 Task: Search one way flight ticket for 5 adults, 2 children, 1 infant in seat and 1 infant on lap in economy from Tucson: Tucson International Airport to Riverton: Central Wyoming Regional Airport (was Riverton Regional) on 5-4-2023. Choice of flights is Alaska. Number of bags: 2 checked bags. Price is upto 93000. Outbound departure time preference is 17:15.
Action: Mouse moved to (308, 265)
Screenshot: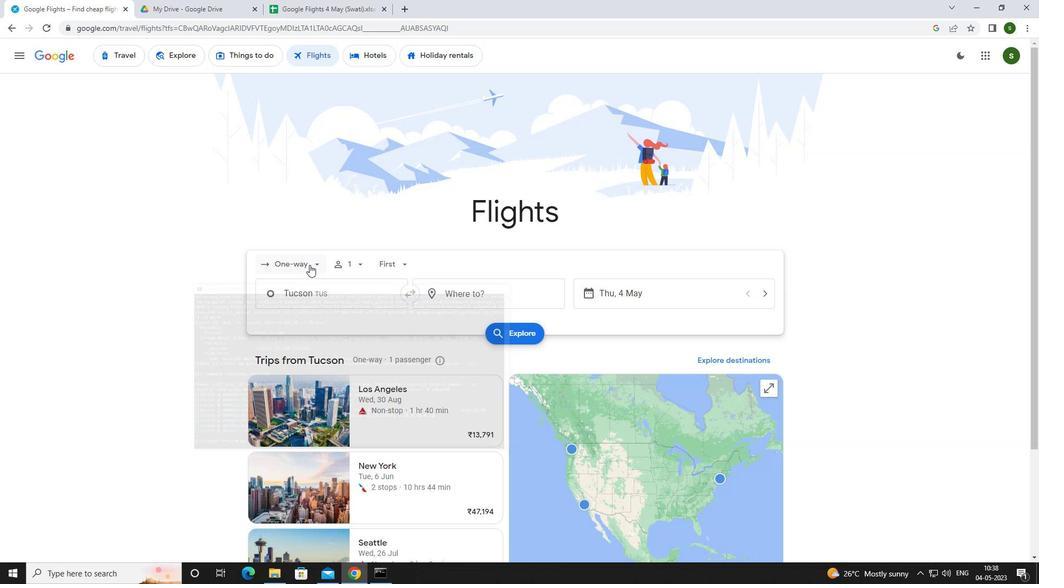 
Action: Mouse pressed left at (308, 265)
Screenshot: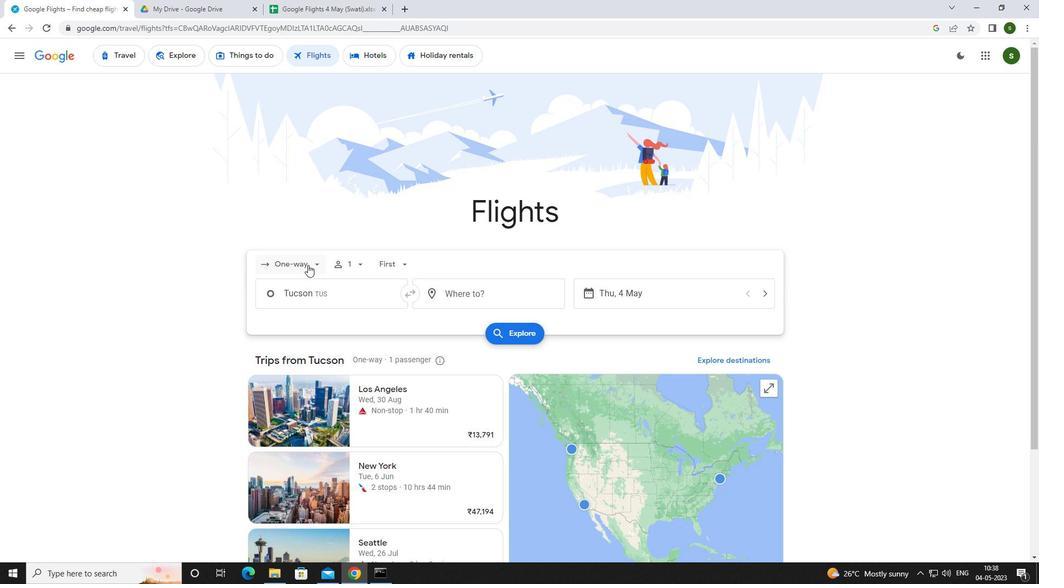 
Action: Mouse moved to (305, 316)
Screenshot: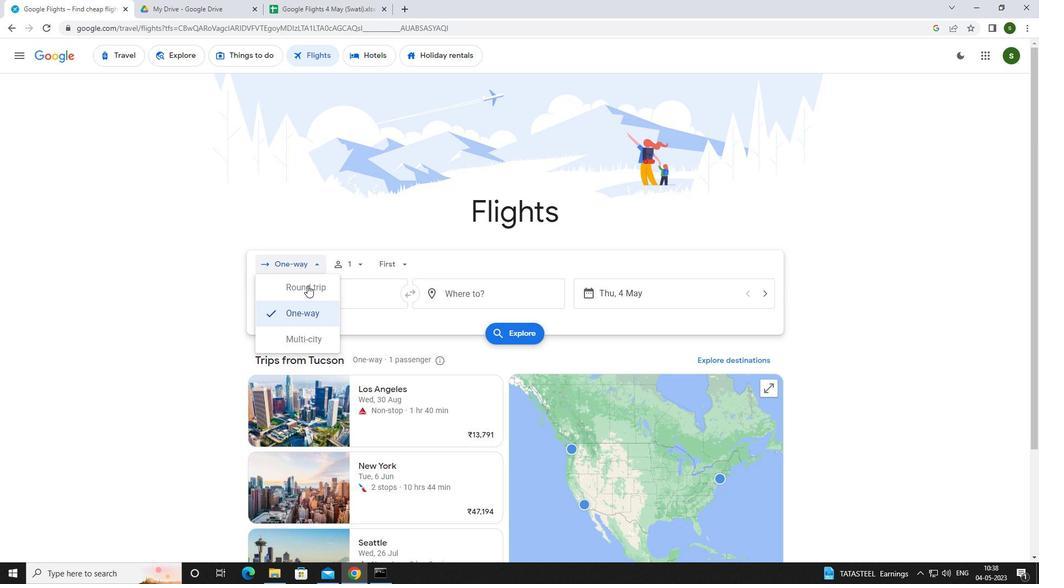 
Action: Mouse pressed left at (305, 316)
Screenshot: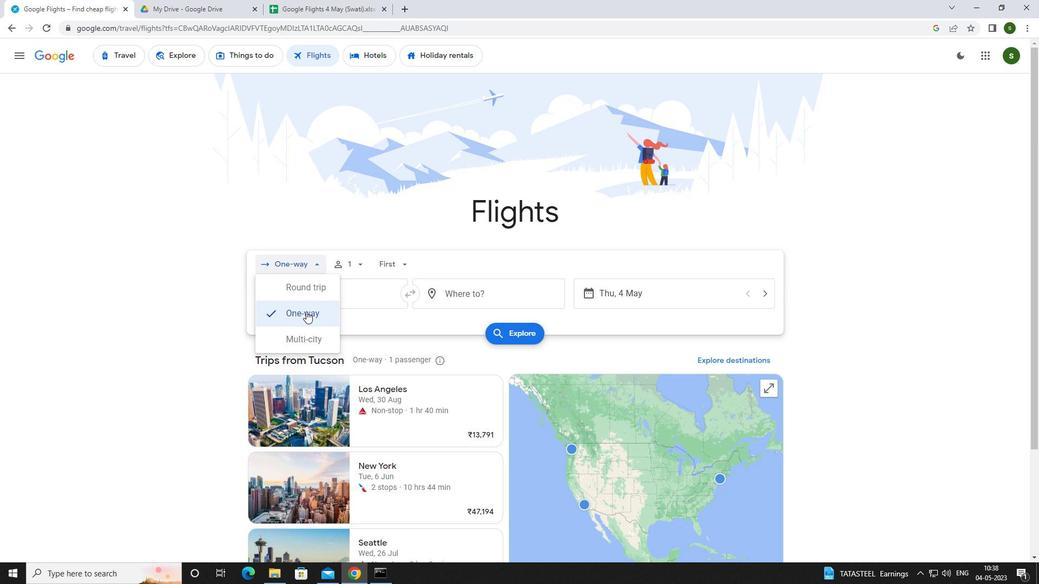 
Action: Mouse moved to (358, 264)
Screenshot: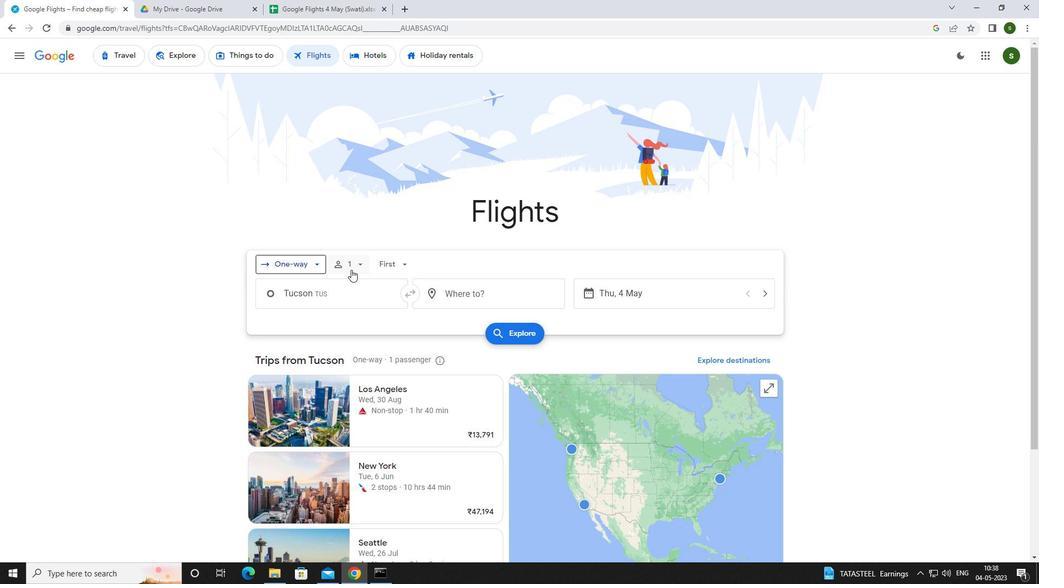 
Action: Mouse pressed left at (358, 264)
Screenshot: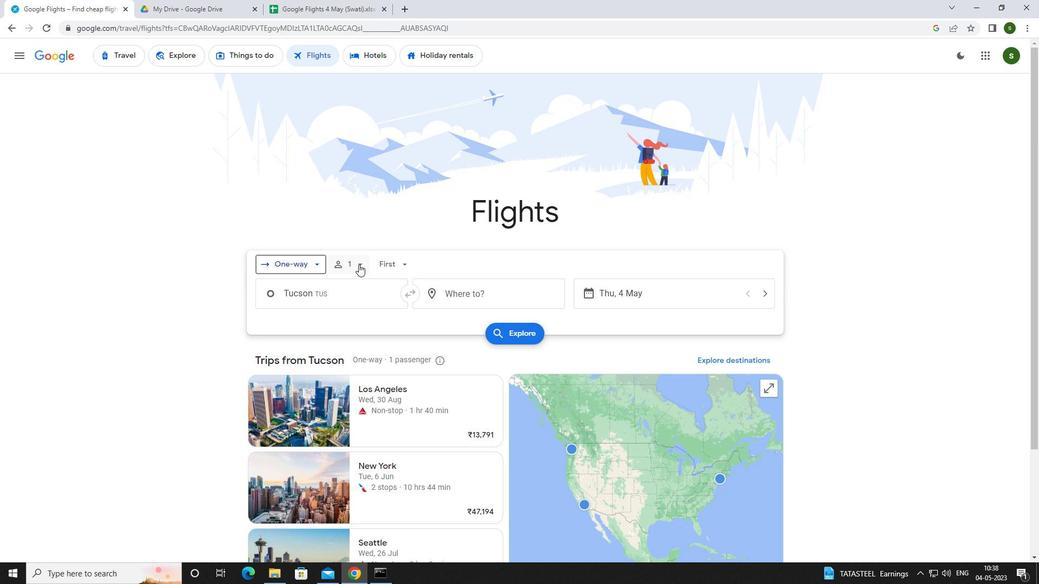 
Action: Mouse moved to (445, 286)
Screenshot: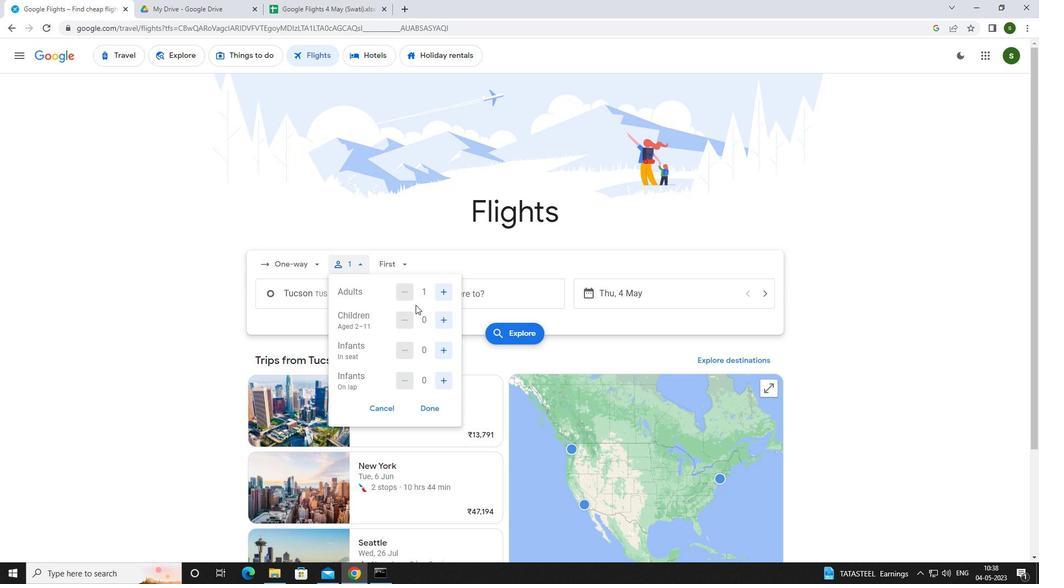 
Action: Mouse pressed left at (445, 286)
Screenshot: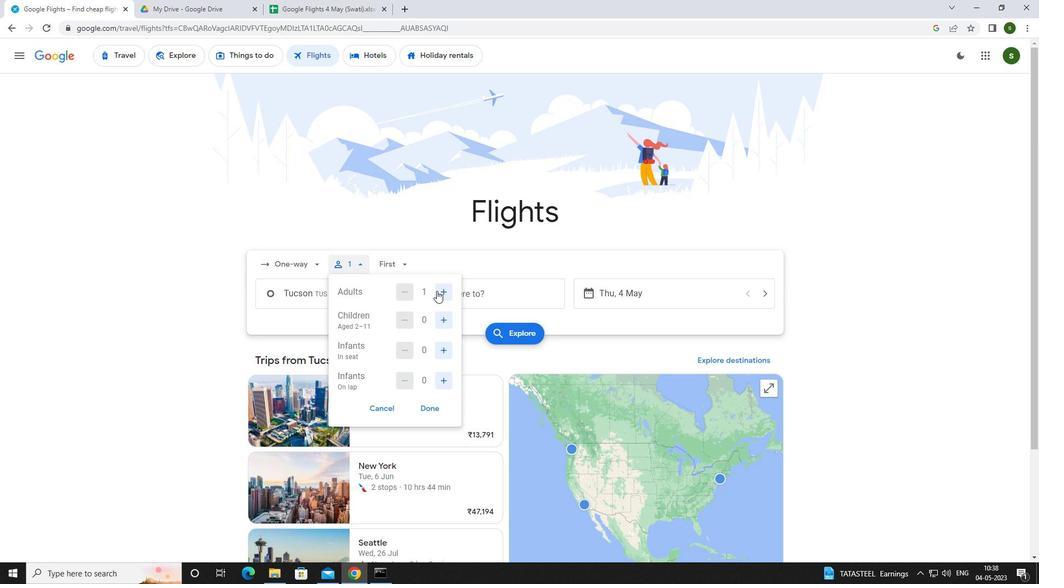 
Action: Mouse pressed left at (445, 286)
Screenshot: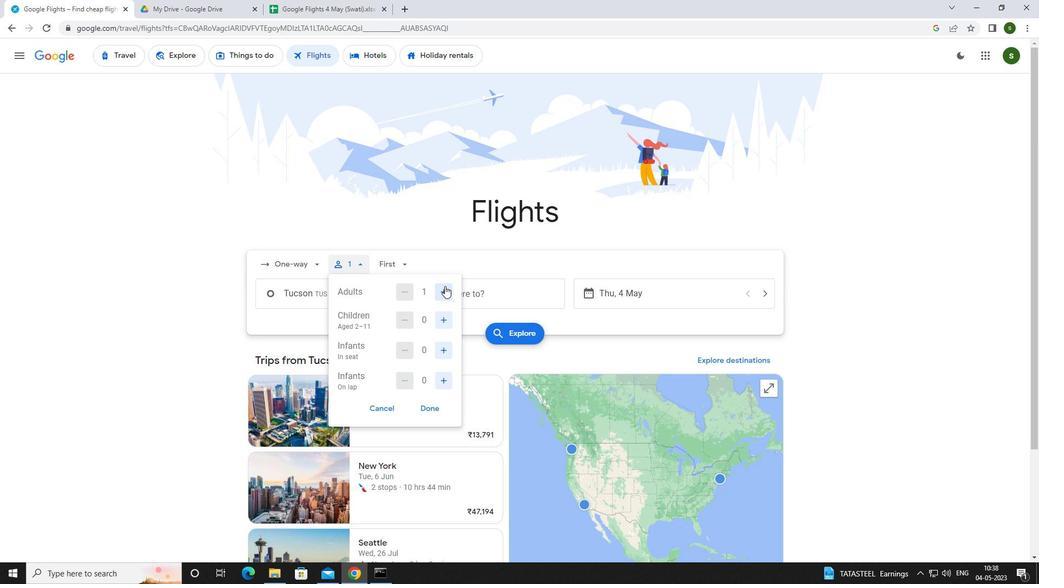 
Action: Mouse pressed left at (445, 286)
Screenshot: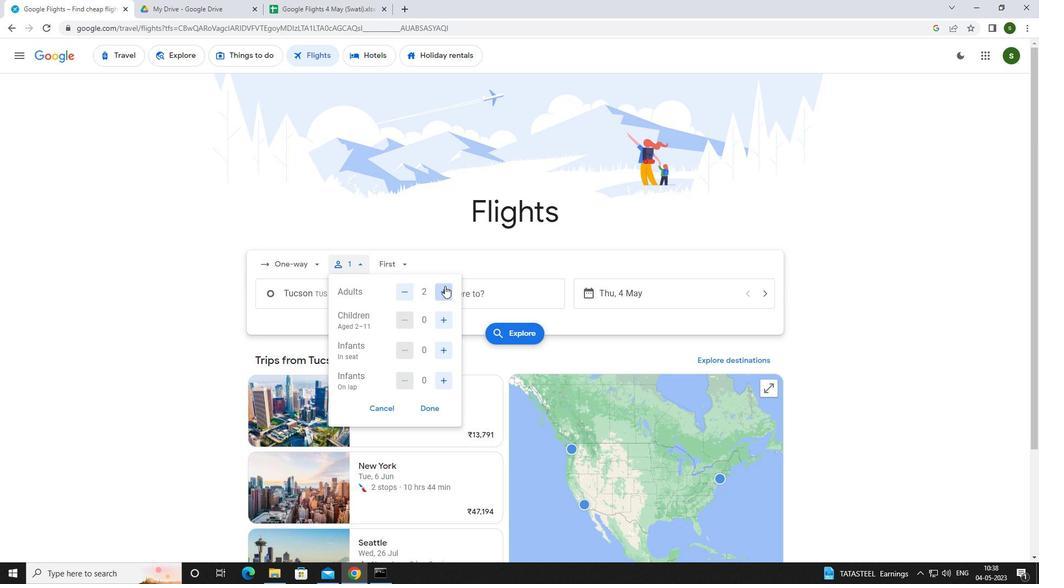 
Action: Mouse pressed left at (445, 286)
Screenshot: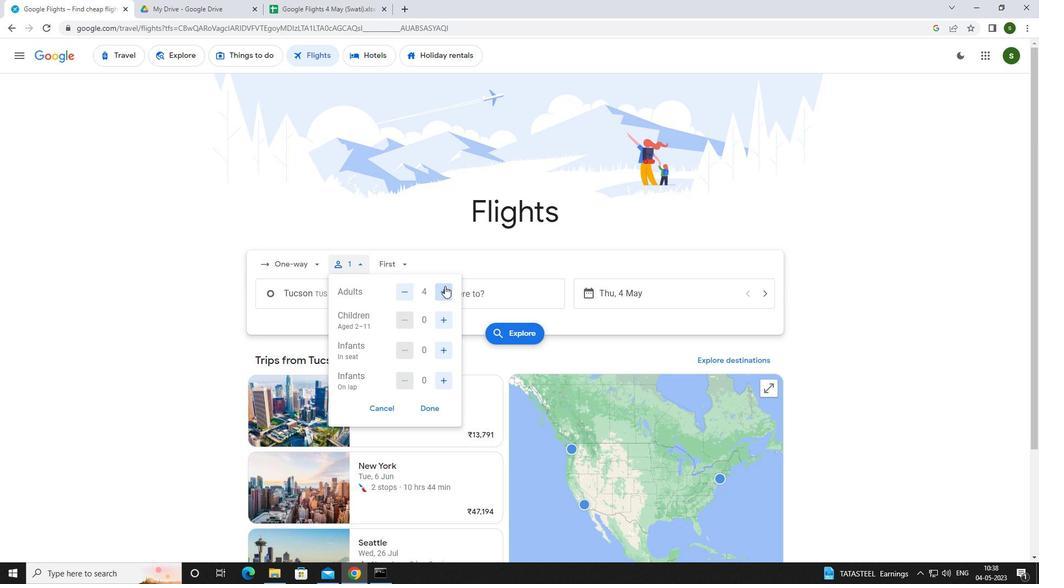 
Action: Mouse moved to (443, 311)
Screenshot: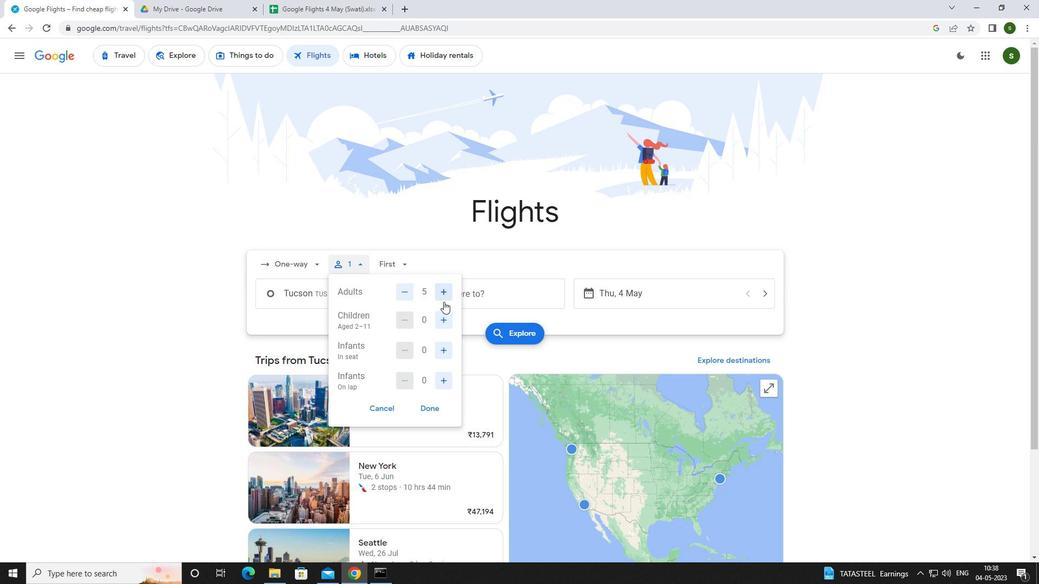 
Action: Mouse pressed left at (443, 311)
Screenshot: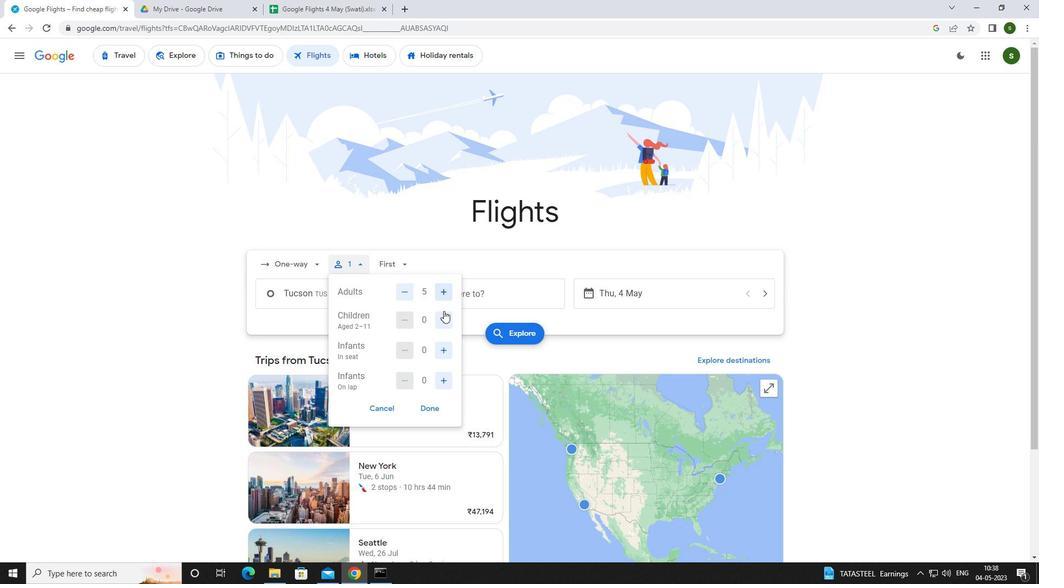 
Action: Mouse pressed left at (443, 311)
Screenshot: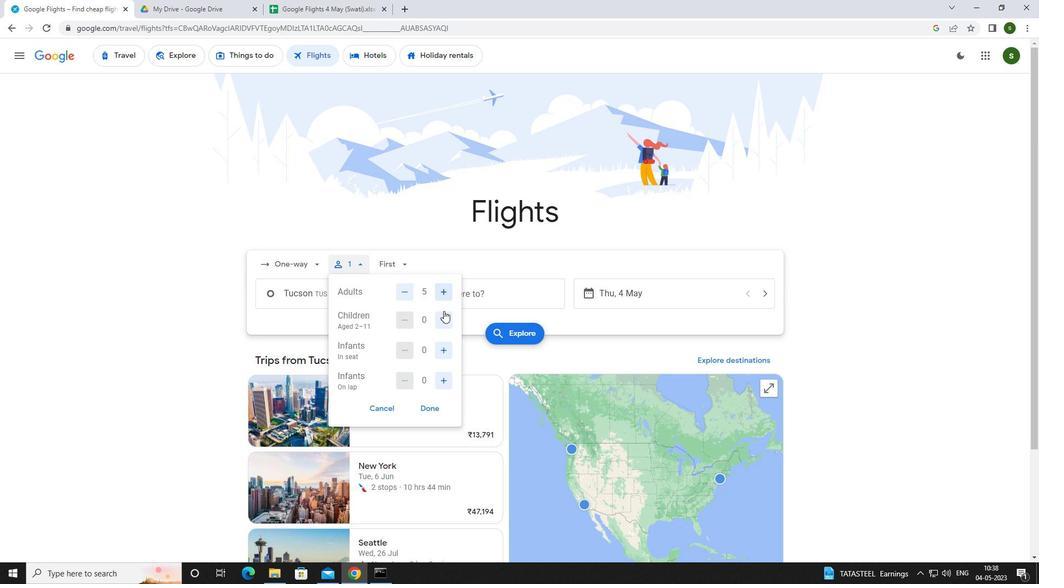 
Action: Mouse moved to (446, 349)
Screenshot: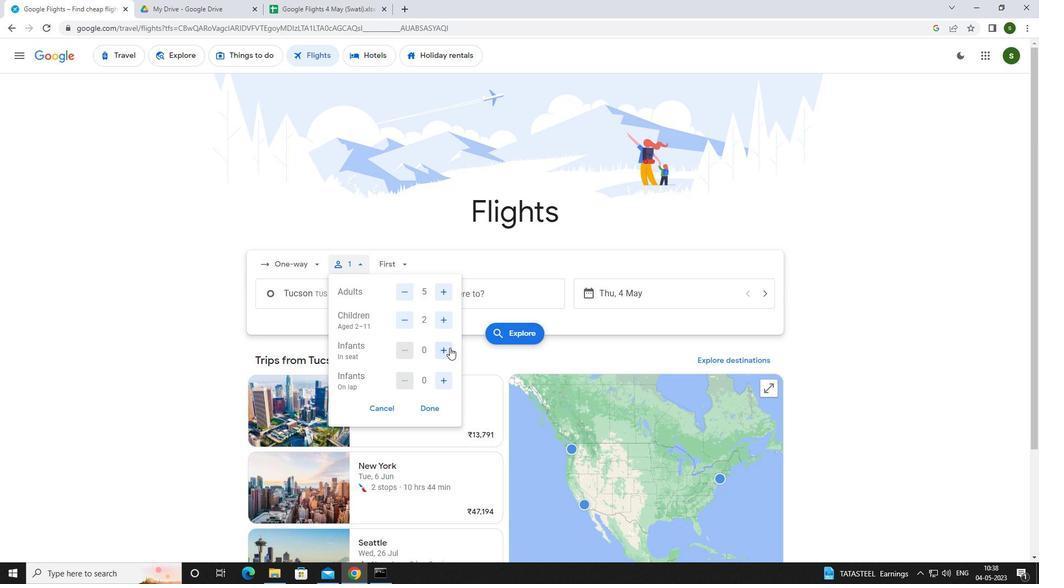 
Action: Mouse pressed left at (446, 349)
Screenshot: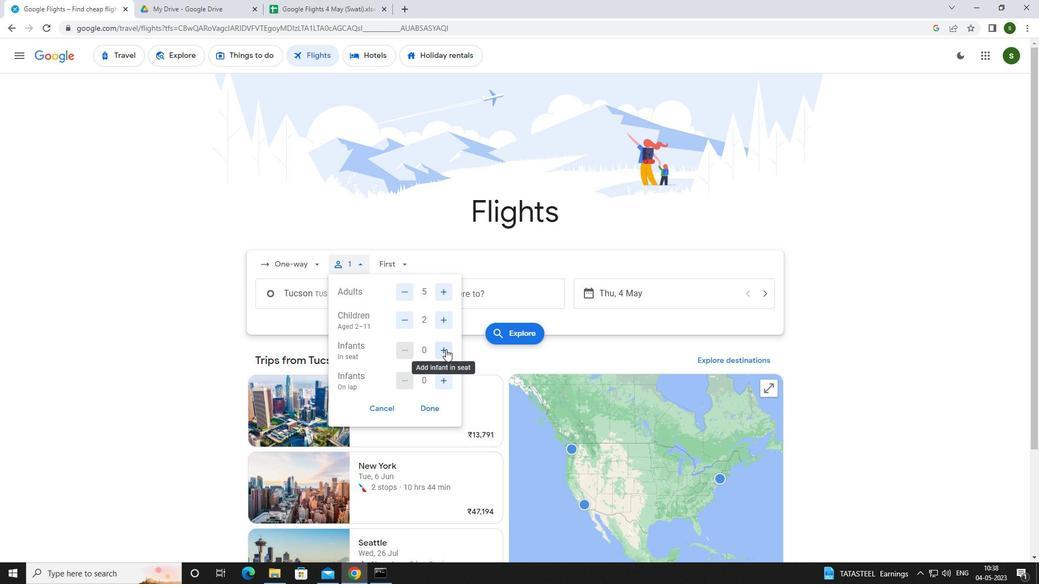 
Action: Mouse moved to (443, 378)
Screenshot: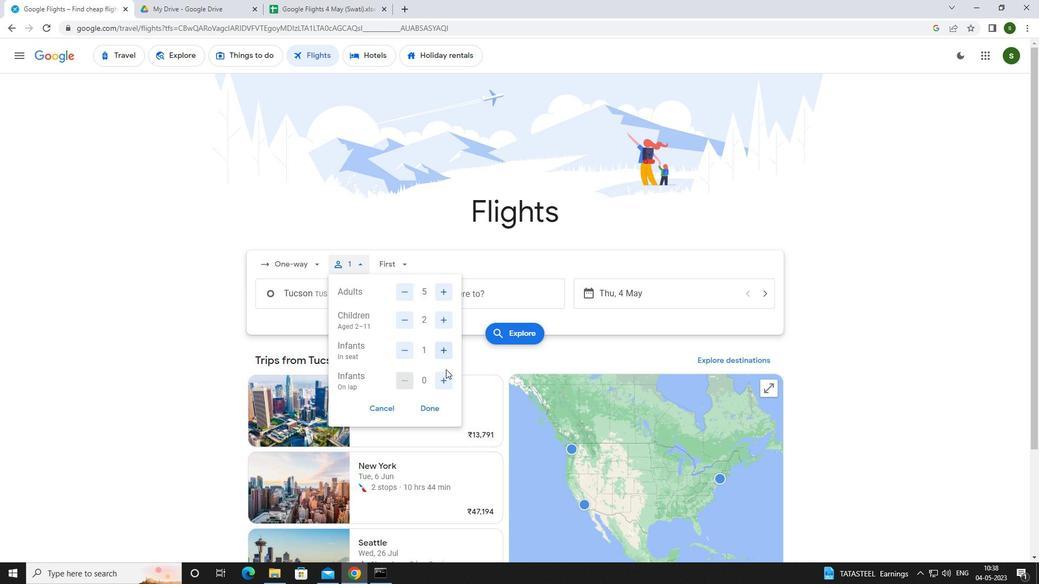 
Action: Mouse pressed left at (443, 378)
Screenshot: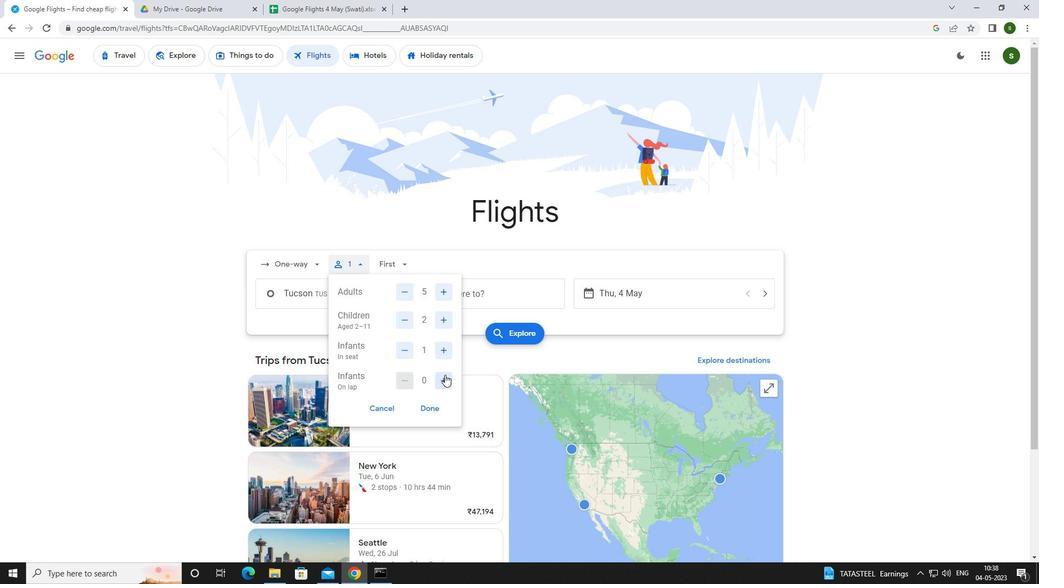 
Action: Mouse moved to (398, 267)
Screenshot: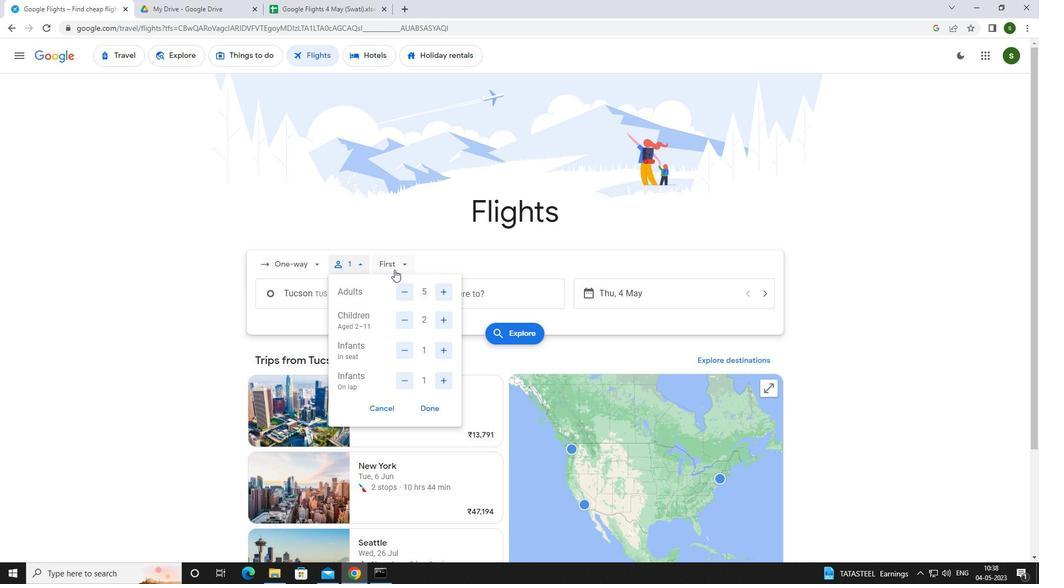 
Action: Mouse pressed left at (398, 267)
Screenshot: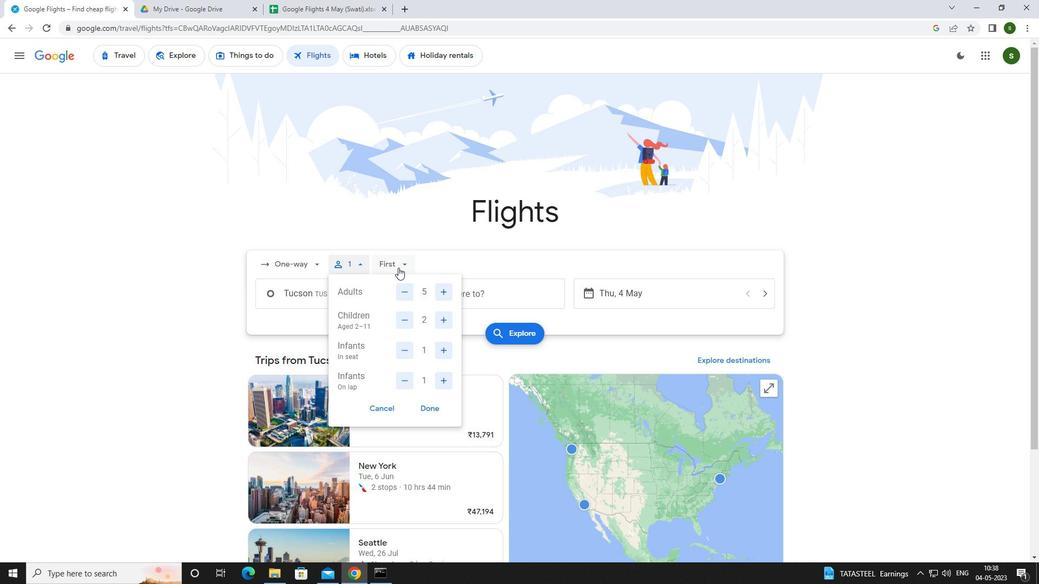 
Action: Mouse moved to (398, 284)
Screenshot: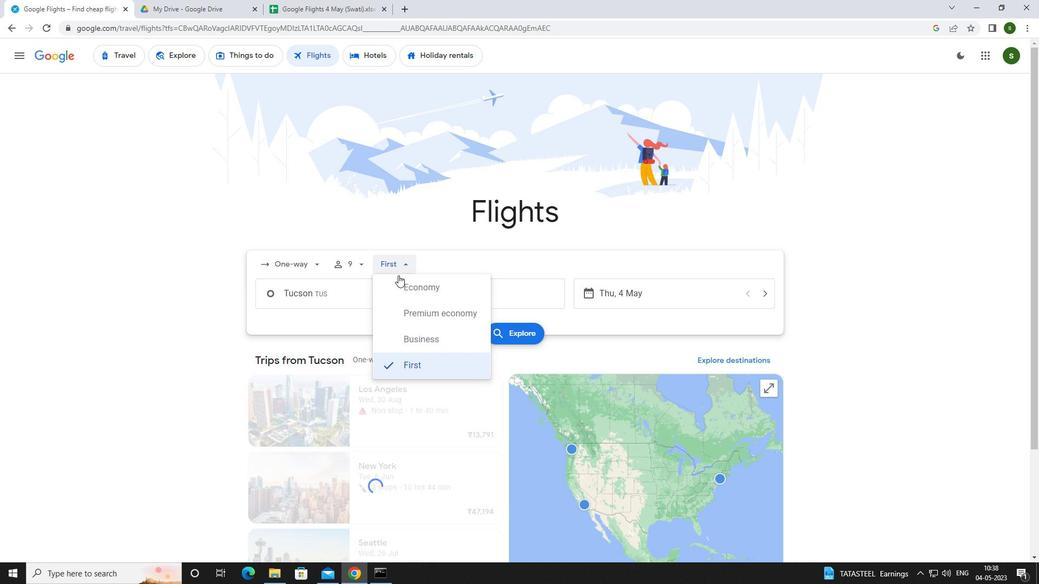 
Action: Mouse pressed left at (398, 284)
Screenshot: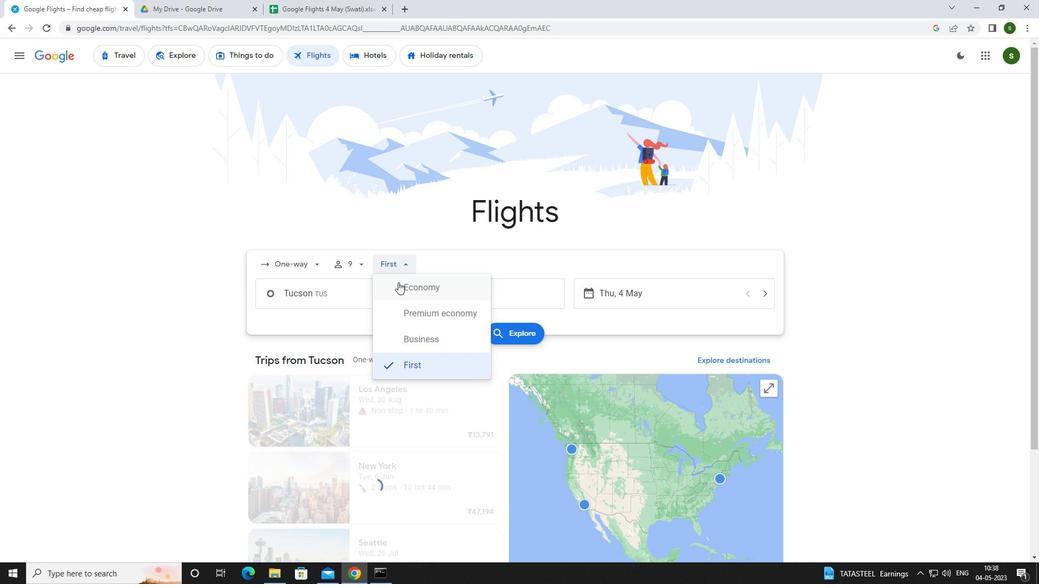 
Action: Mouse moved to (374, 291)
Screenshot: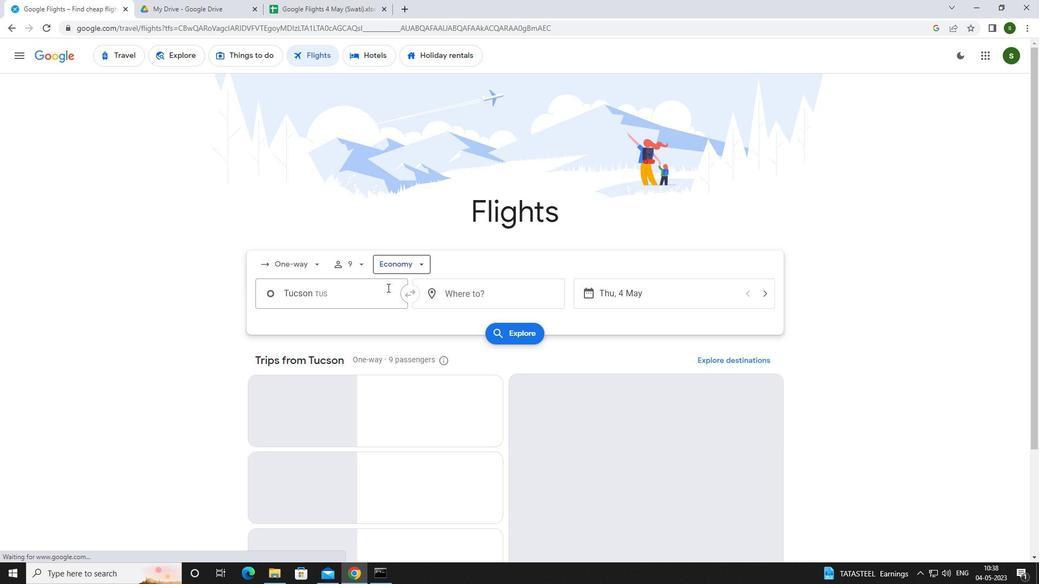 
Action: Mouse pressed left at (374, 291)
Screenshot: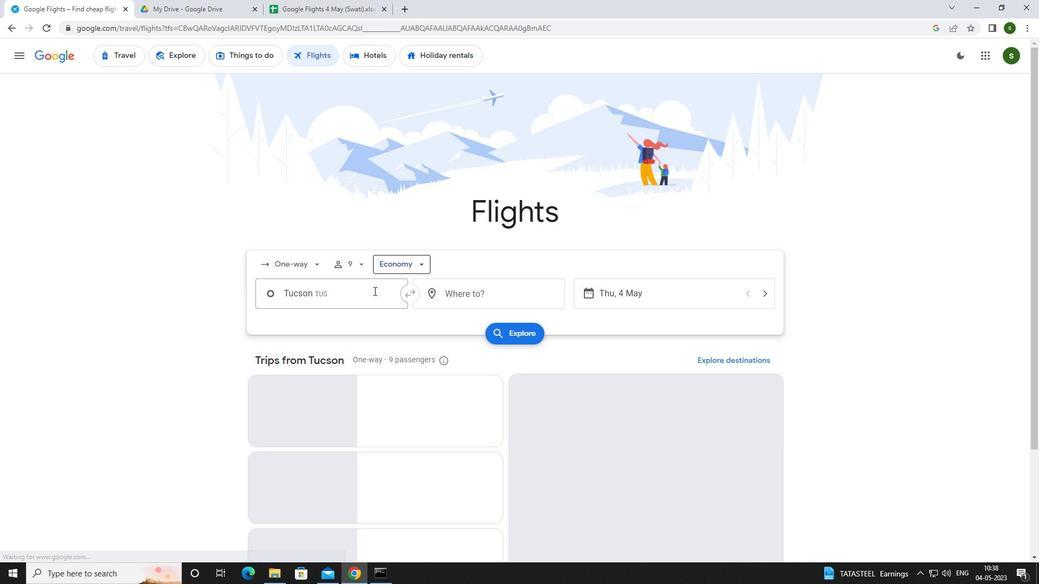 
Action: Key pressed <Key.caps_lock>t<Key.caps_lock>uscon
Screenshot: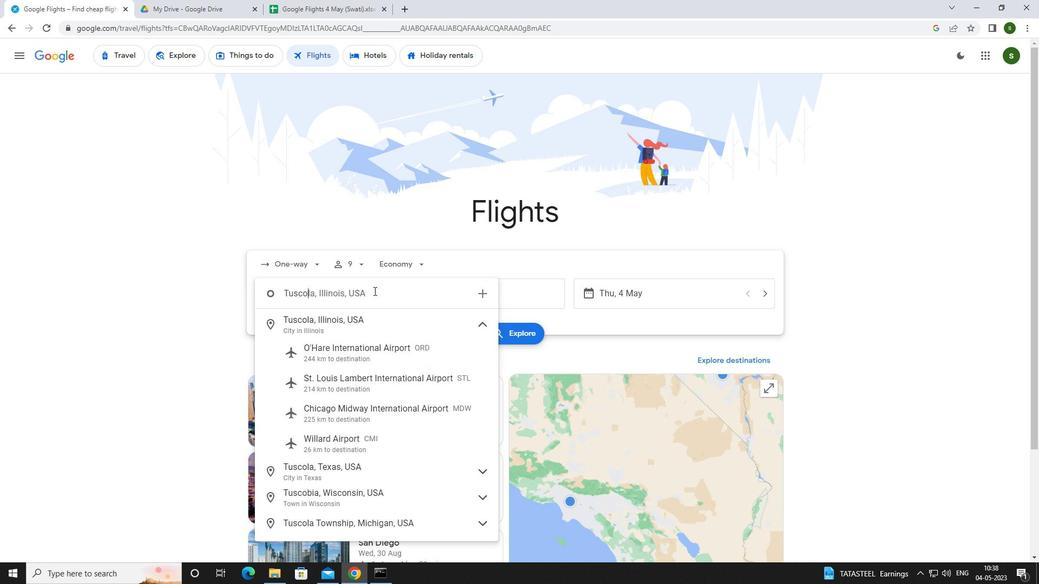
Action: Mouse moved to (382, 348)
Screenshot: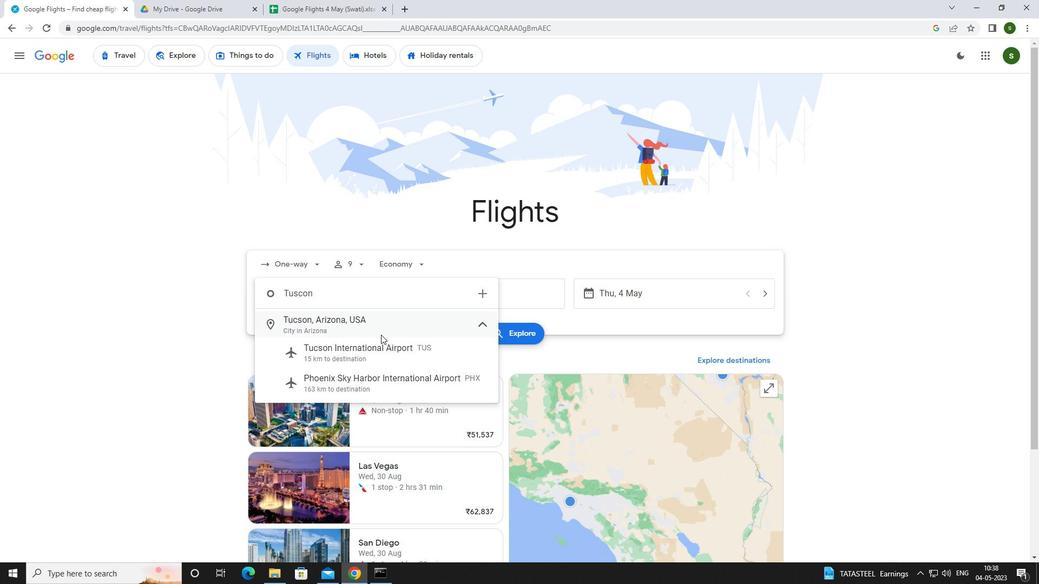 
Action: Mouse pressed left at (382, 348)
Screenshot: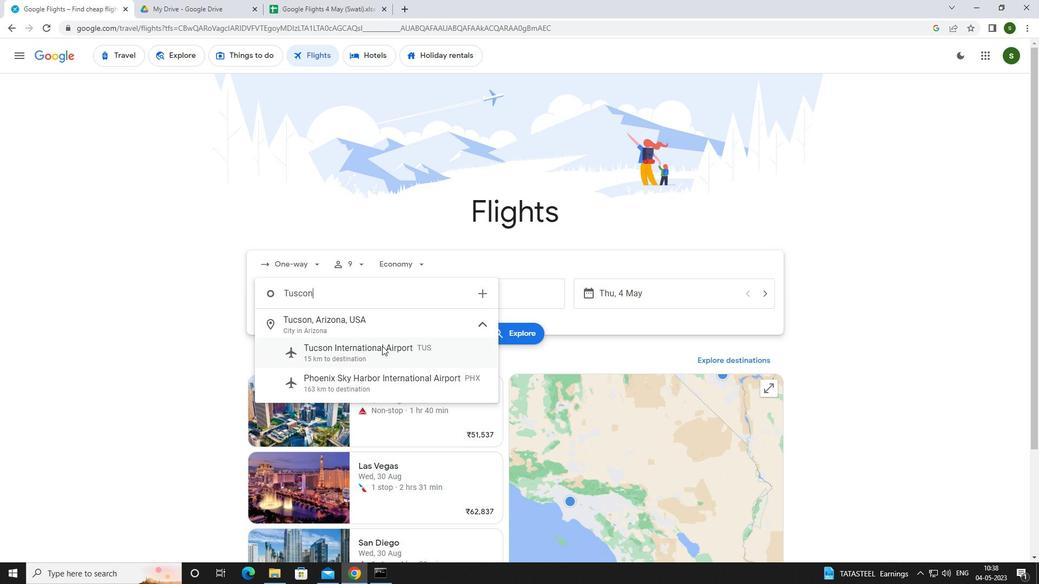 
Action: Mouse moved to (492, 302)
Screenshot: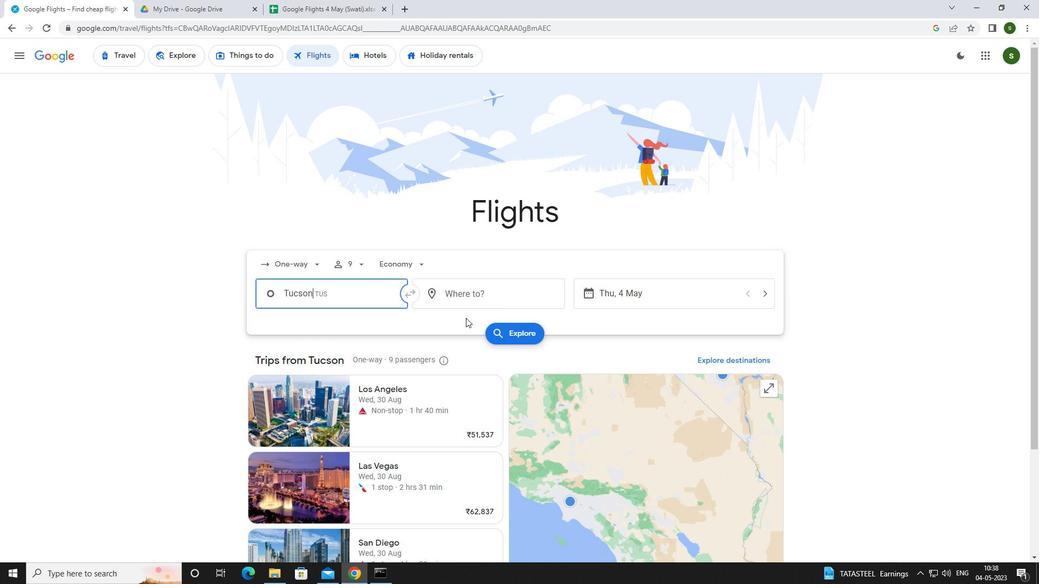 
Action: Mouse pressed left at (492, 302)
Screenshot: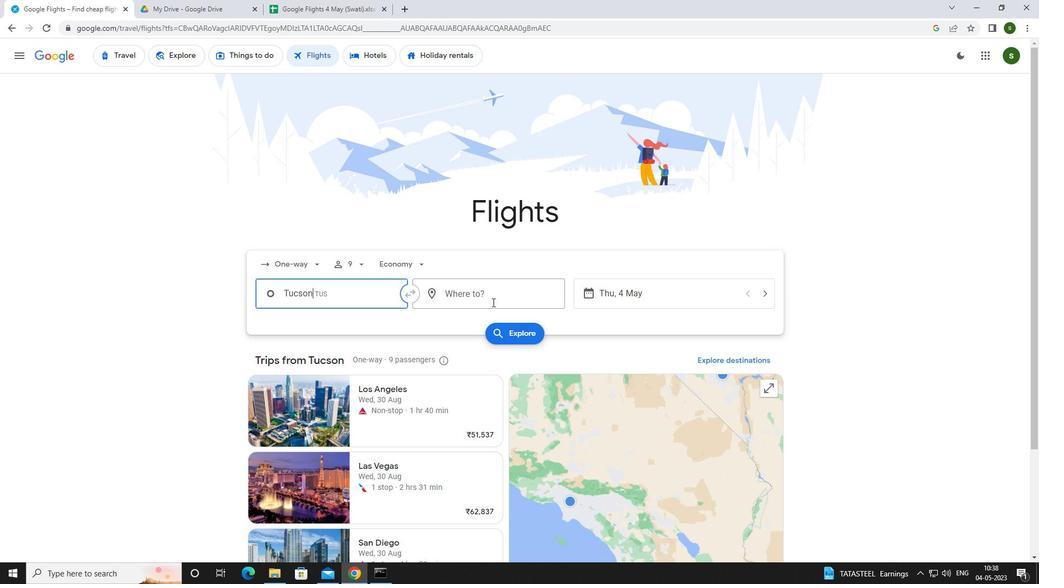 
Action: Mouse moved to (466, 308)
Screenshot: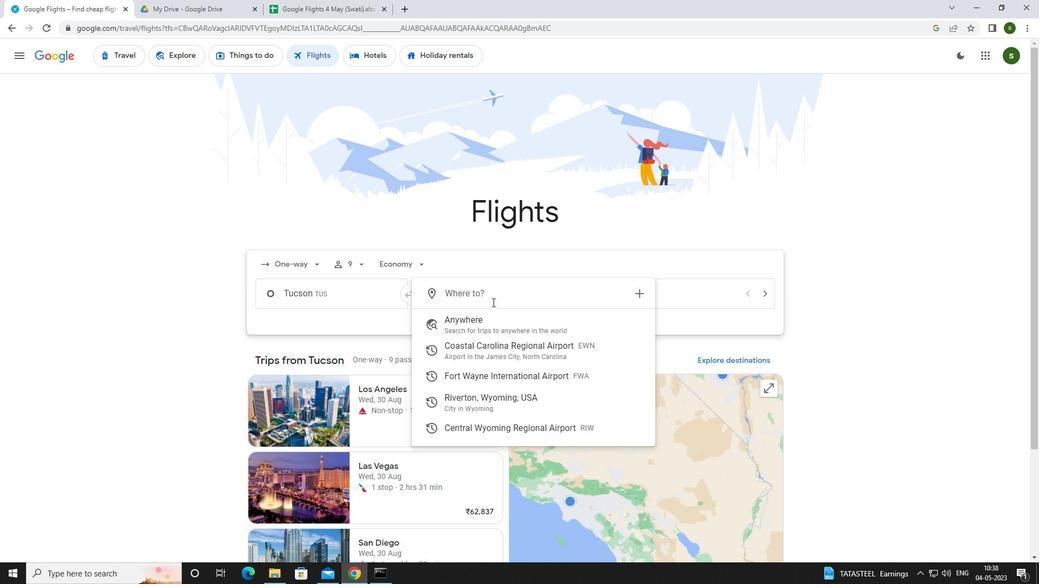 
Action: Key pressed <Key.caps_lock>r<Key.caps_lock>iverton
Screenshot: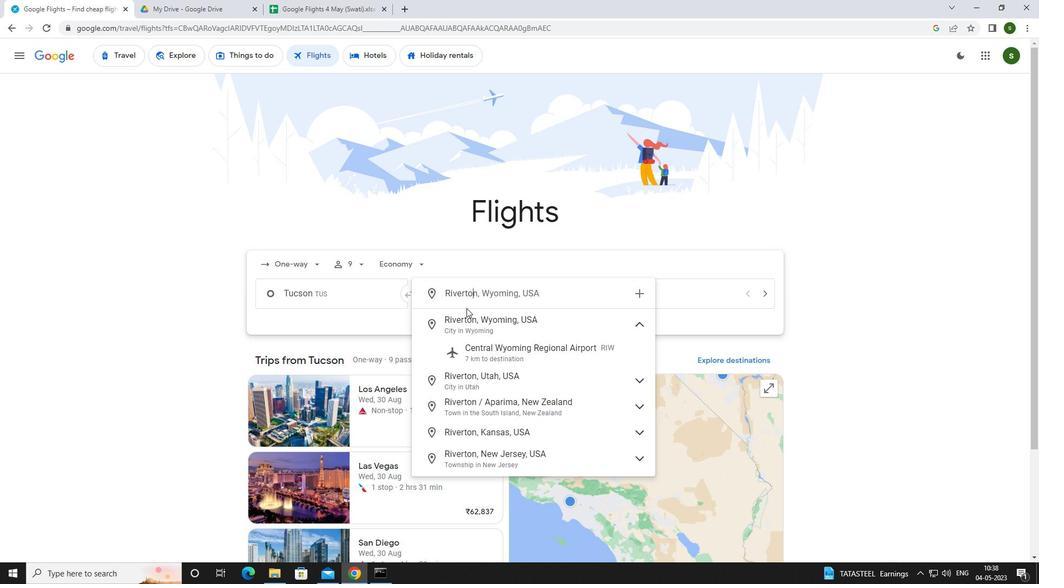 
Action: Mouse moved to (504, 347)
Screenshot: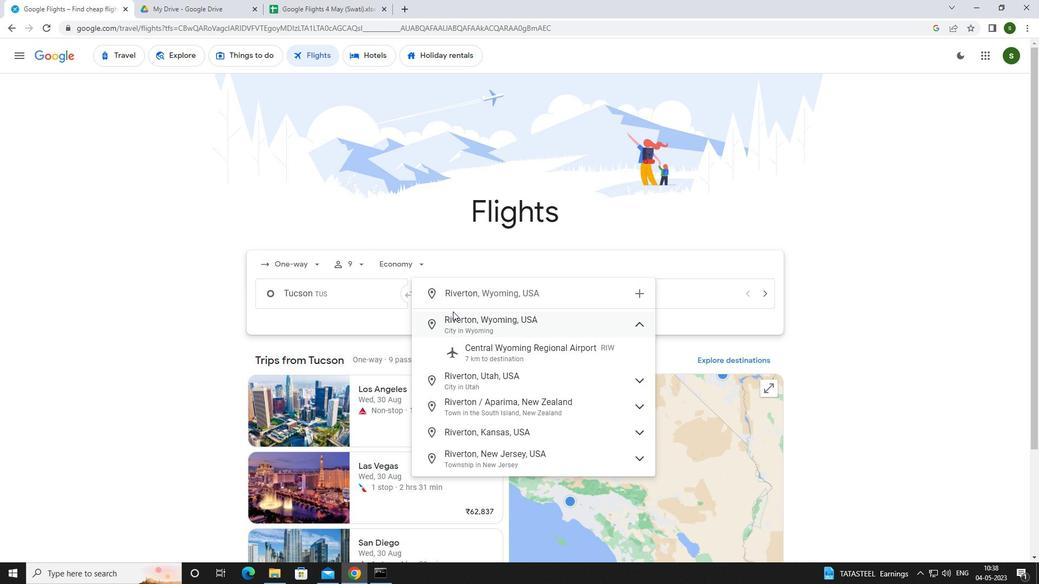 
Action: Mouse pressed left at (504, 347)
Screenshot: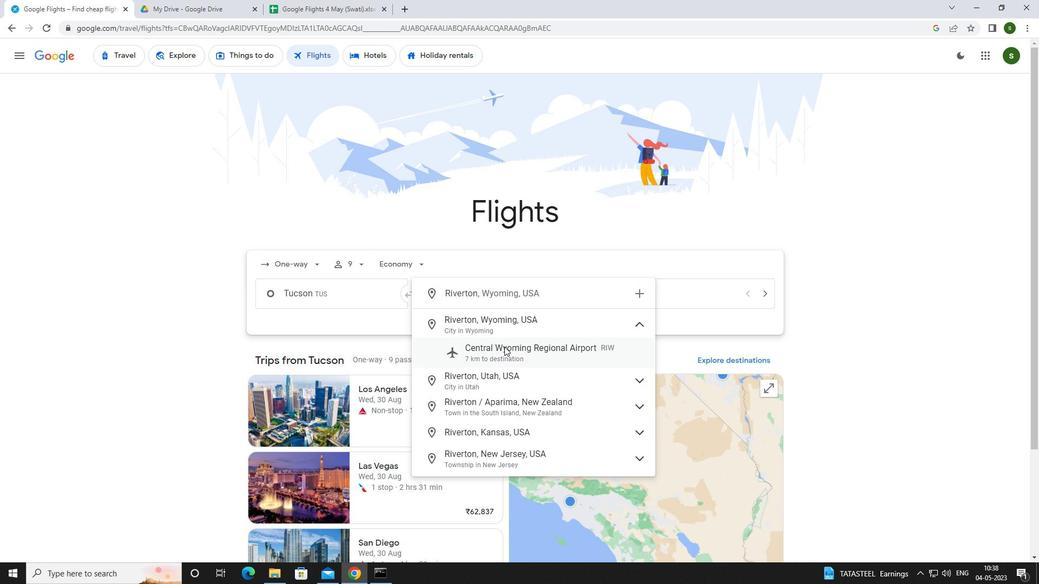 
Action: Mouse moved to (663, 297)
Screenshot: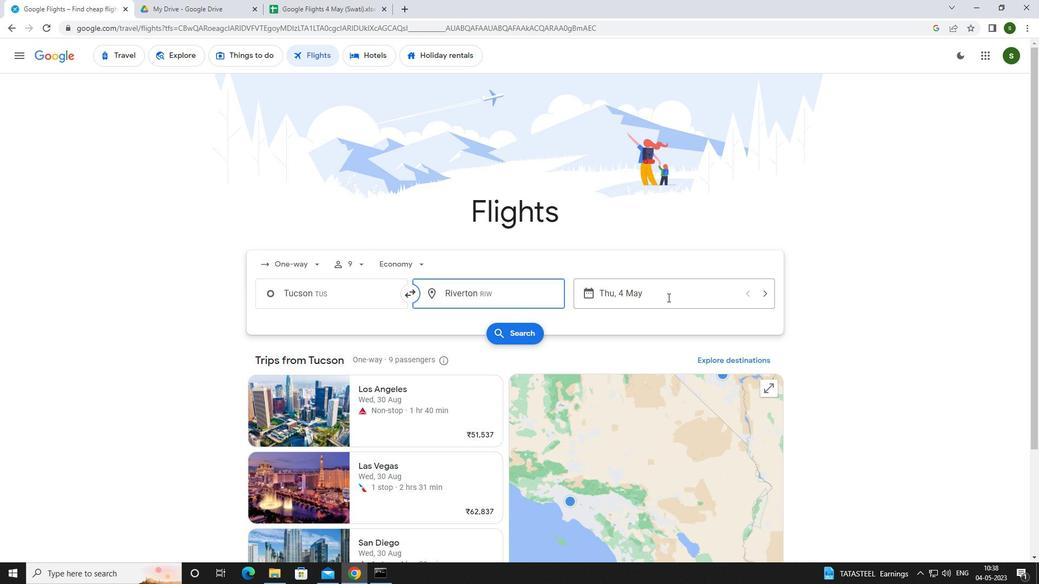 
Action: Mouse pressed left at (663, 297)
Screenshot: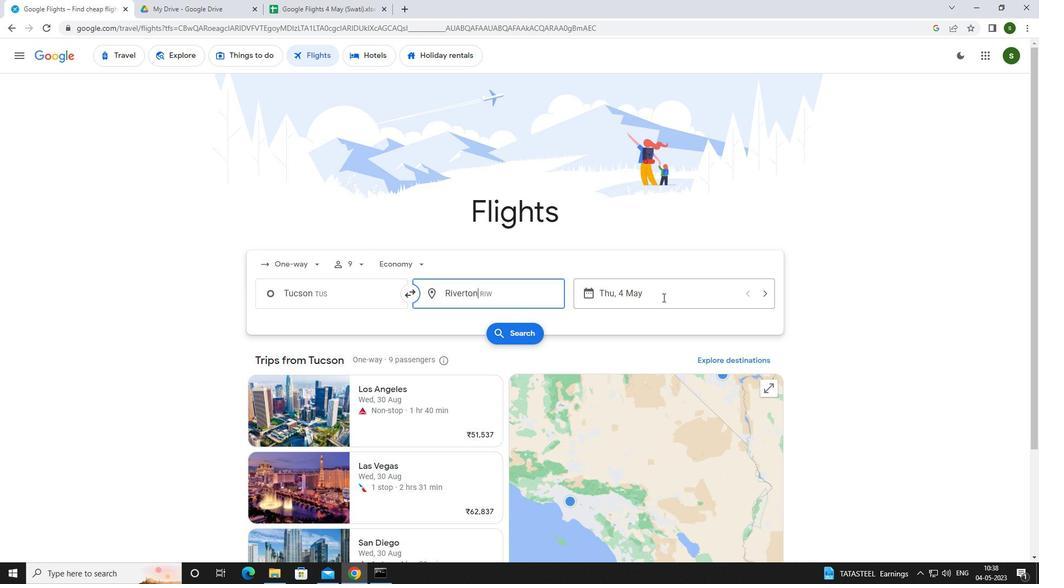 
Action: Mouse moved to (493, 368)
Screenshot: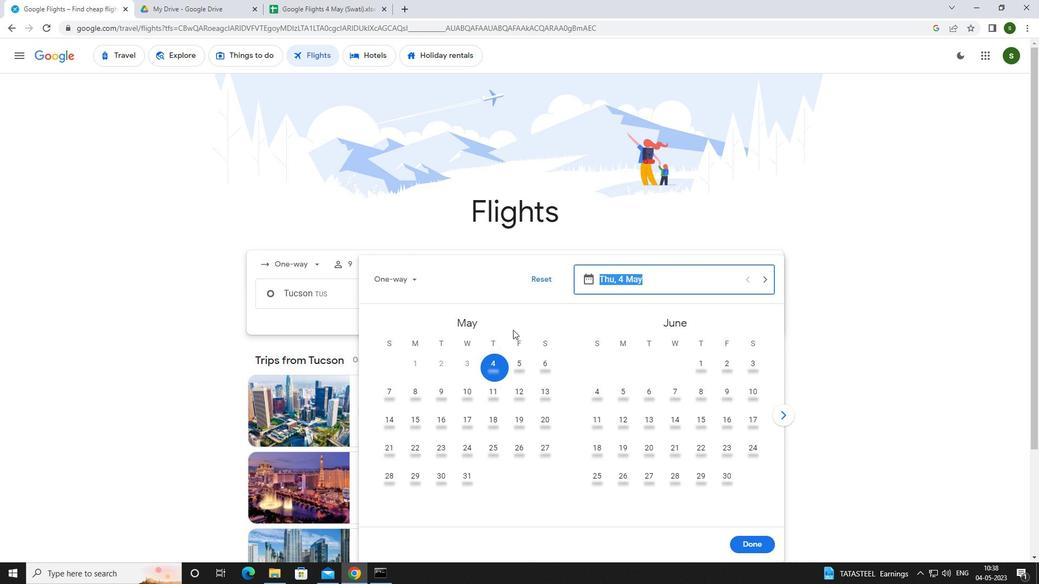 
Action: Mouse pressed left at (493, 368)
Screenshot: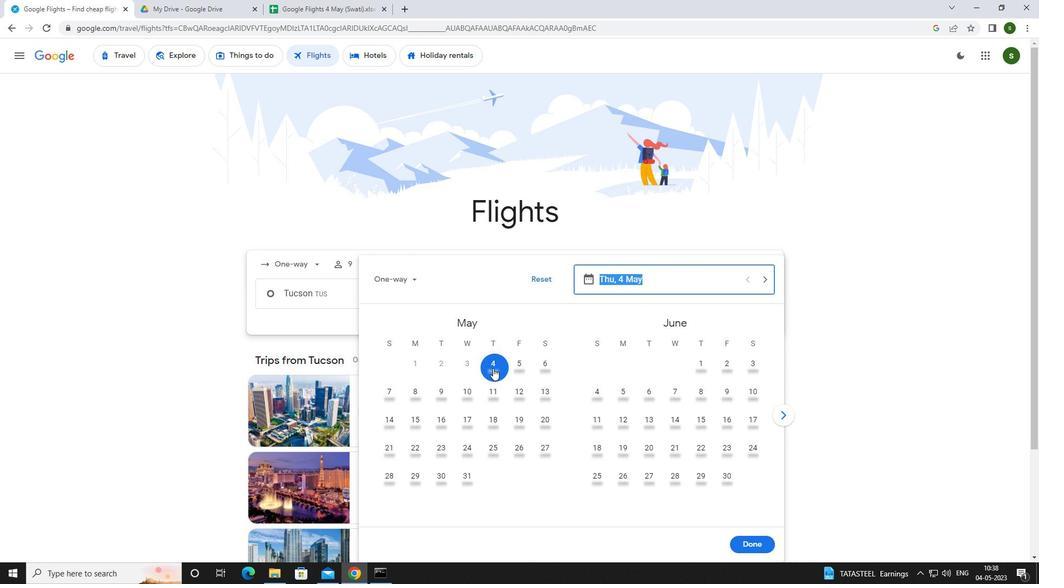 
Action: Mouse moved to (746, 539)
Screenshot: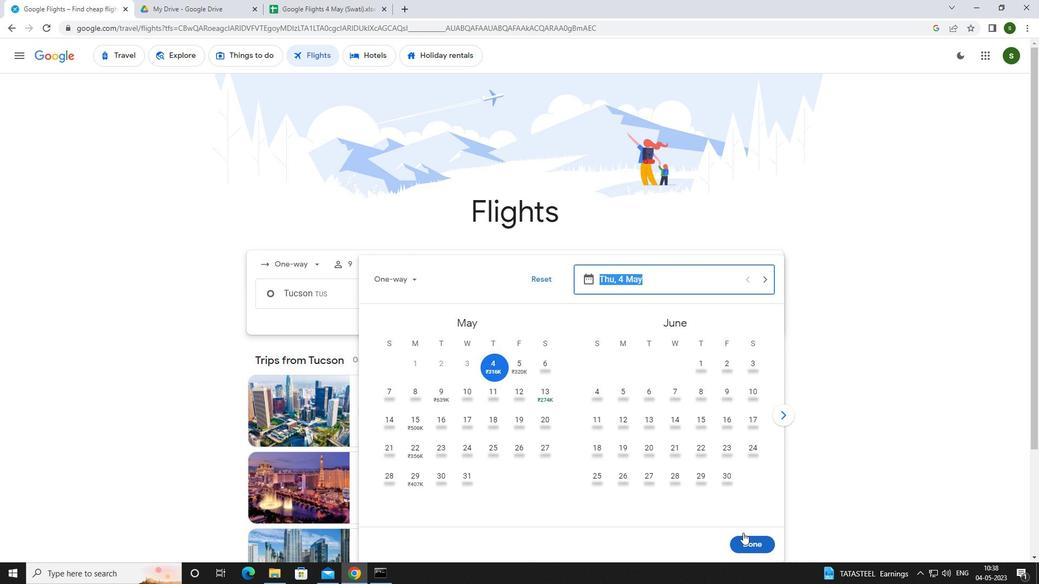 
Action: Mouse pressed left at (746, 539)
Screenshot: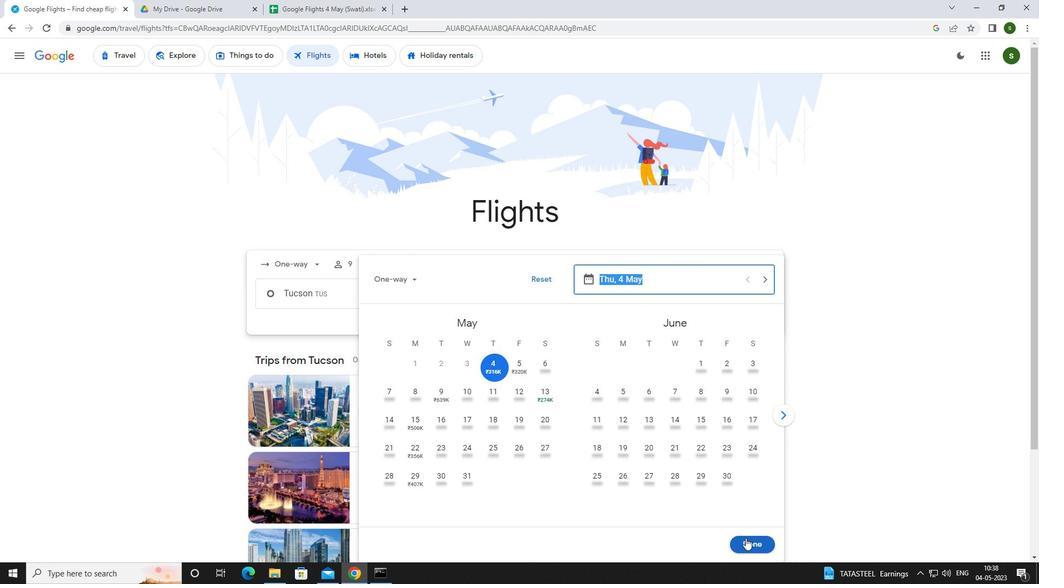 
Action: Mouse moved to (506, 338)
Screenshot: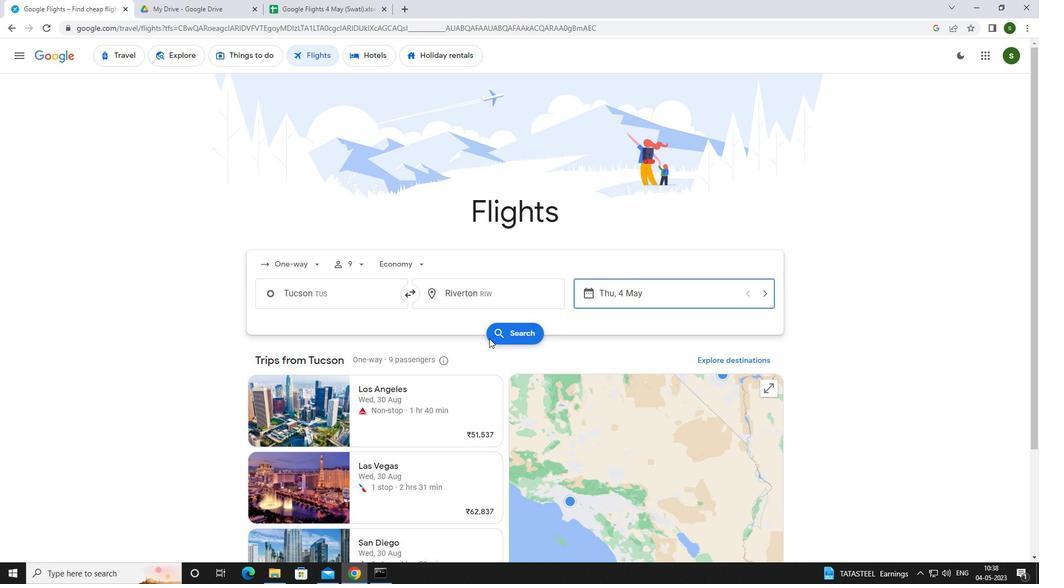 
Action: Mouse pressed left at (506, 338)
Screenshot: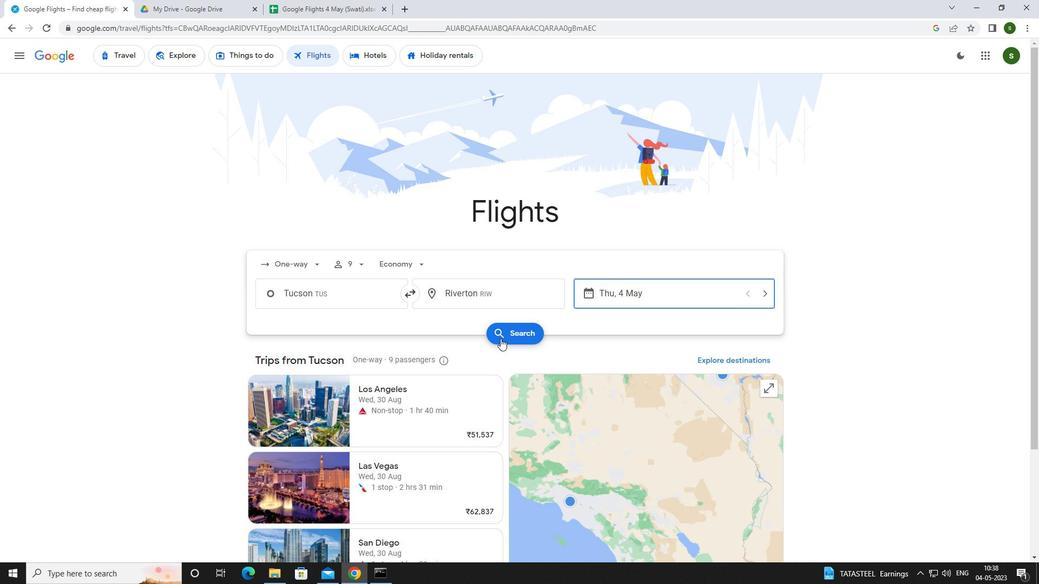 
Action: Mouse moved to (284, 158)
Screenshot: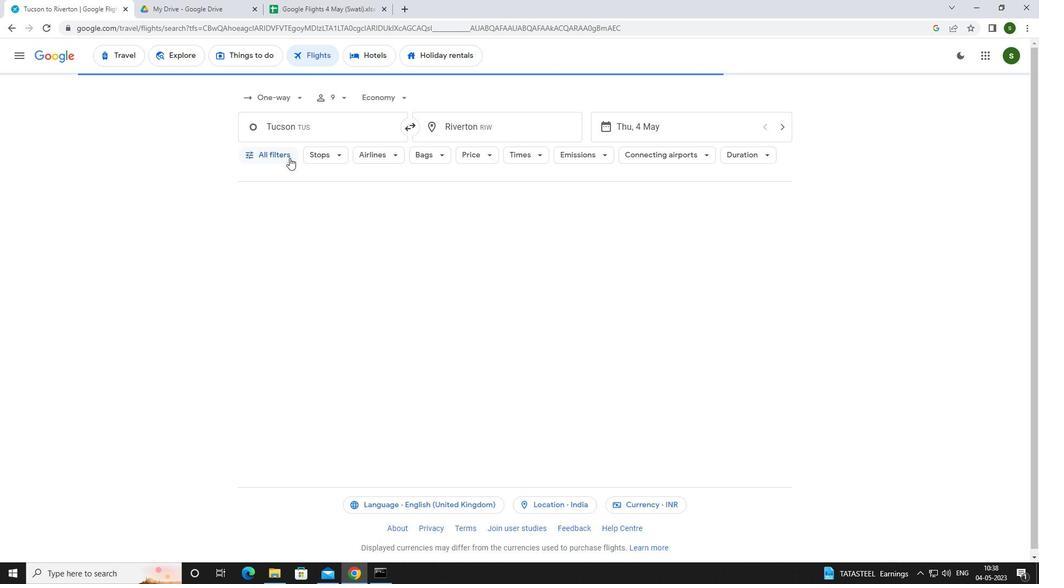 
Action: Mouse pressed left at (284, 158)
Screenshot: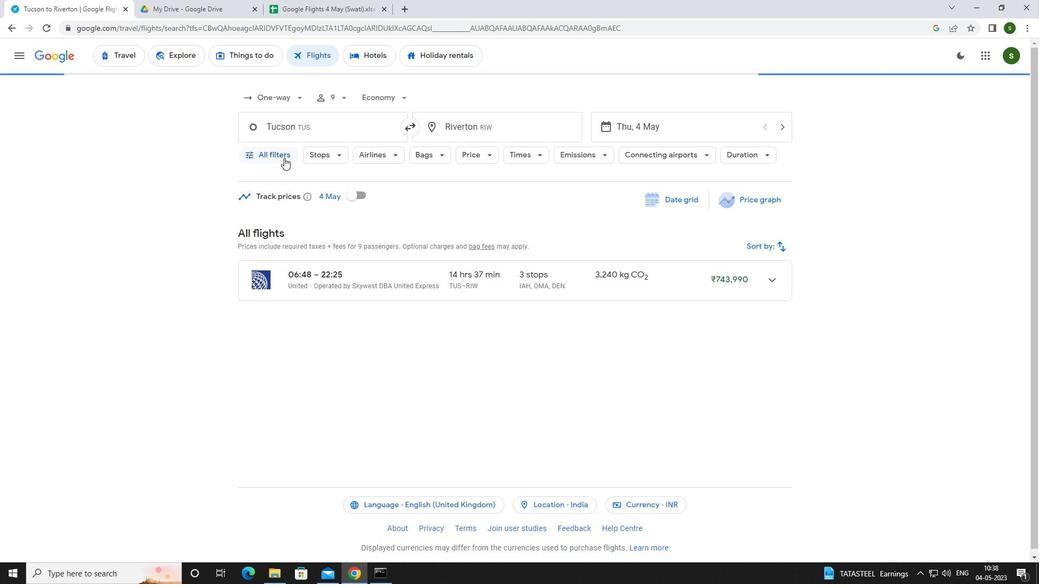 
Action: Mouse moved to (412, 391)
Screenshot: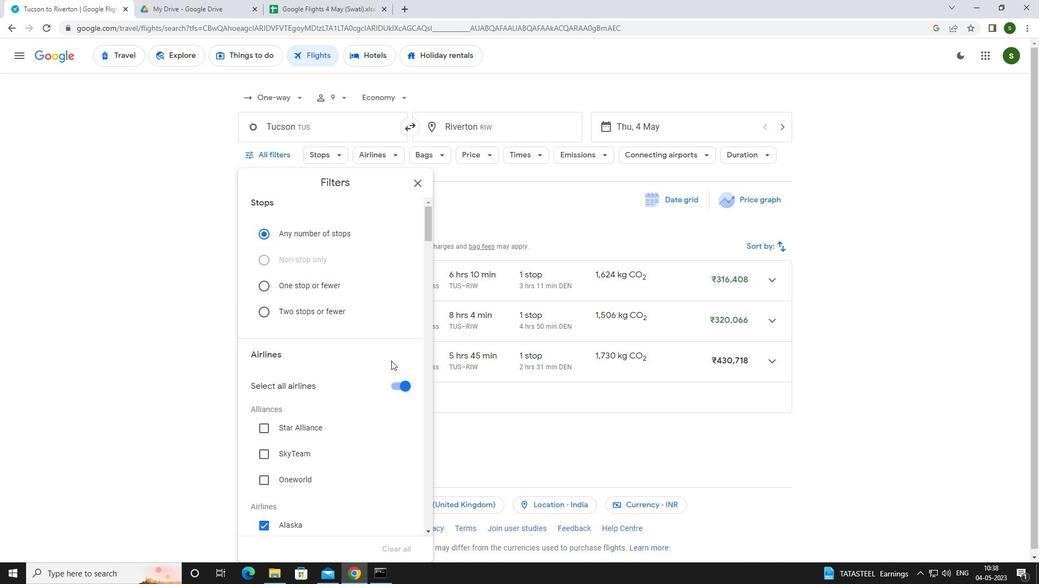 
Action: Mouse pressed left at (412, 391)
Screenshot: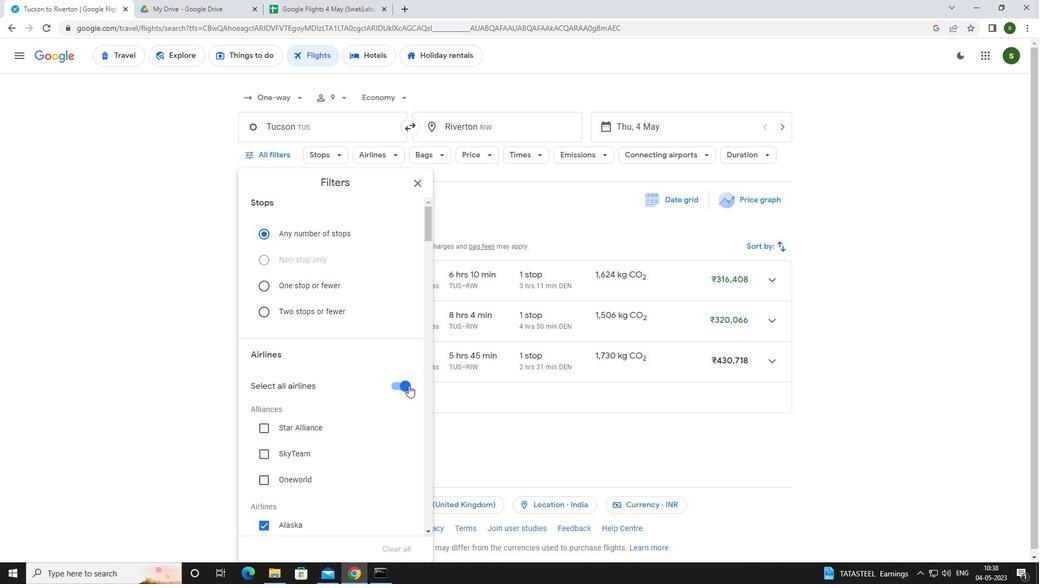 
Action: Mouse moved to (358, 342)
Screenshot: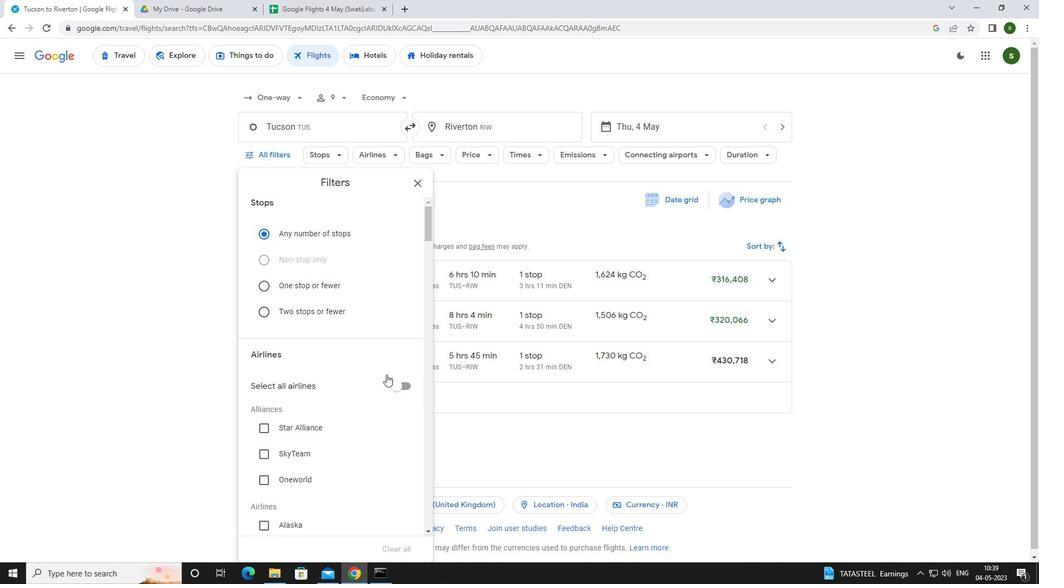 
Action: Mouse scrolled (358, 341) with delta (0, 0)
Screenshot: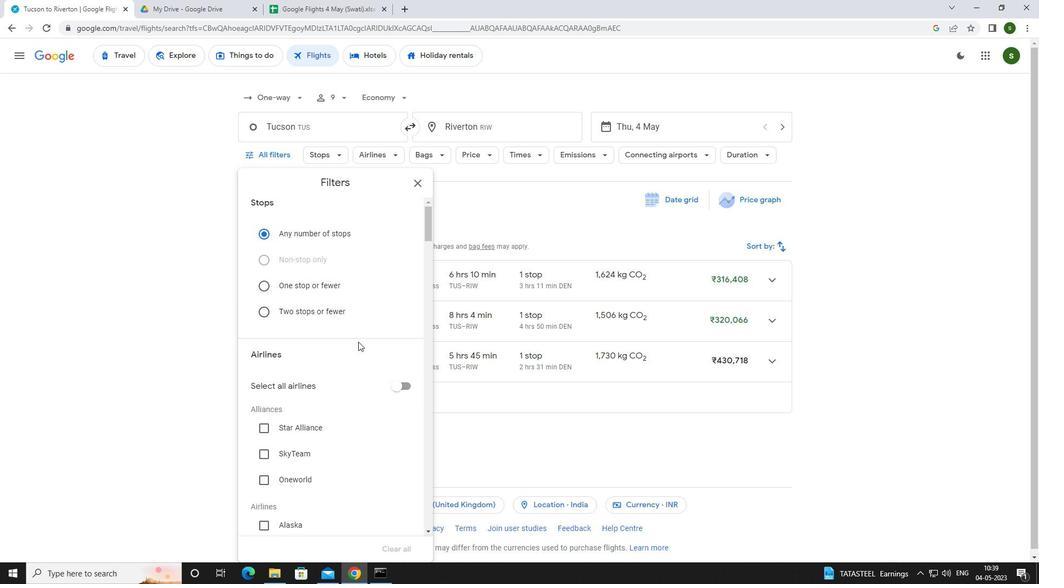 
Action: Mouse scrolled (358, 341) with delta (0, 0)
Screenshot: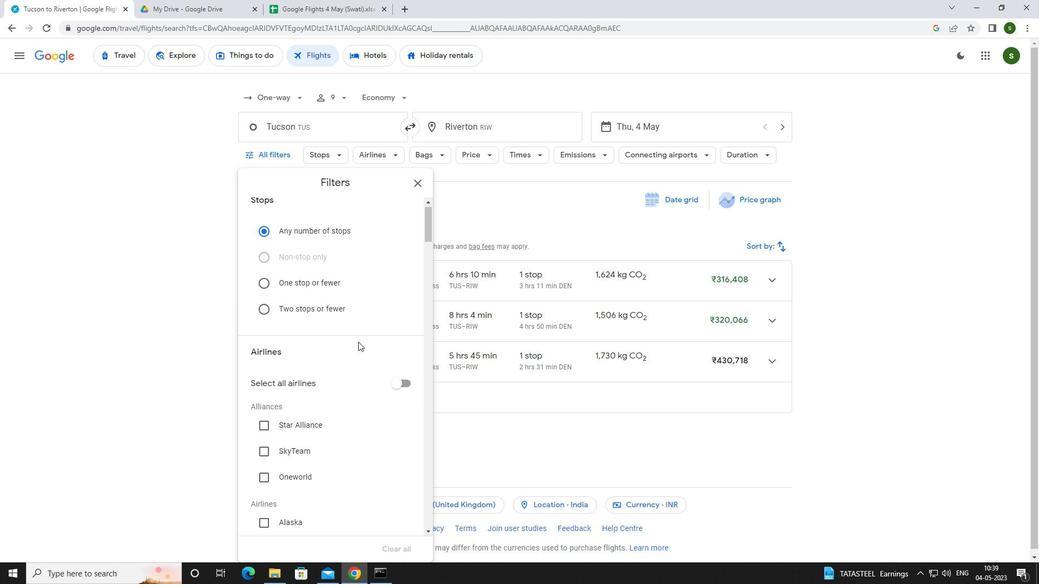 
Action: Mouse moved to (286, 414)
Screenshot: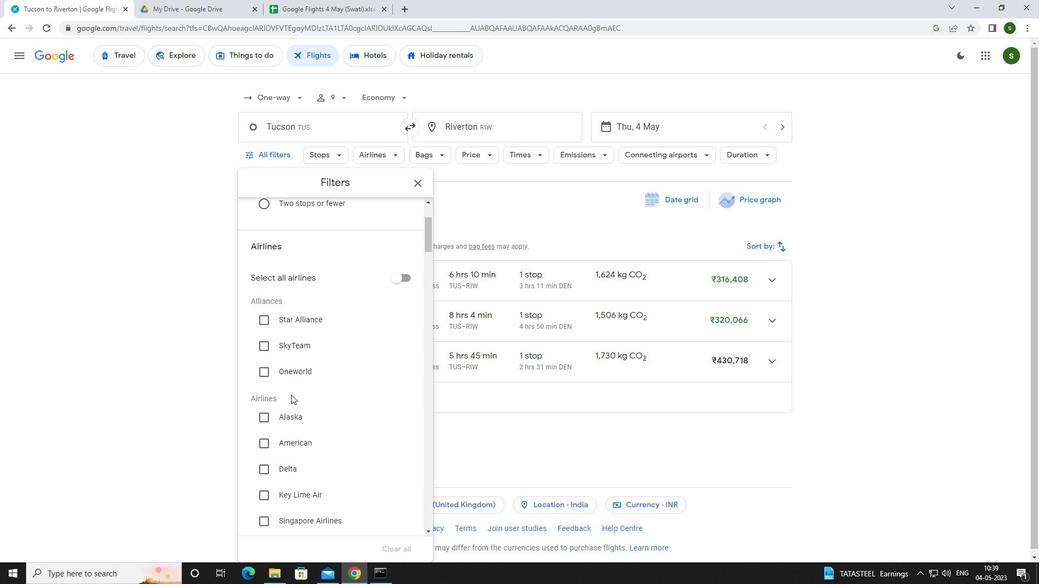 
Action: Mouse pressed left at (286, 414)
Screenshot: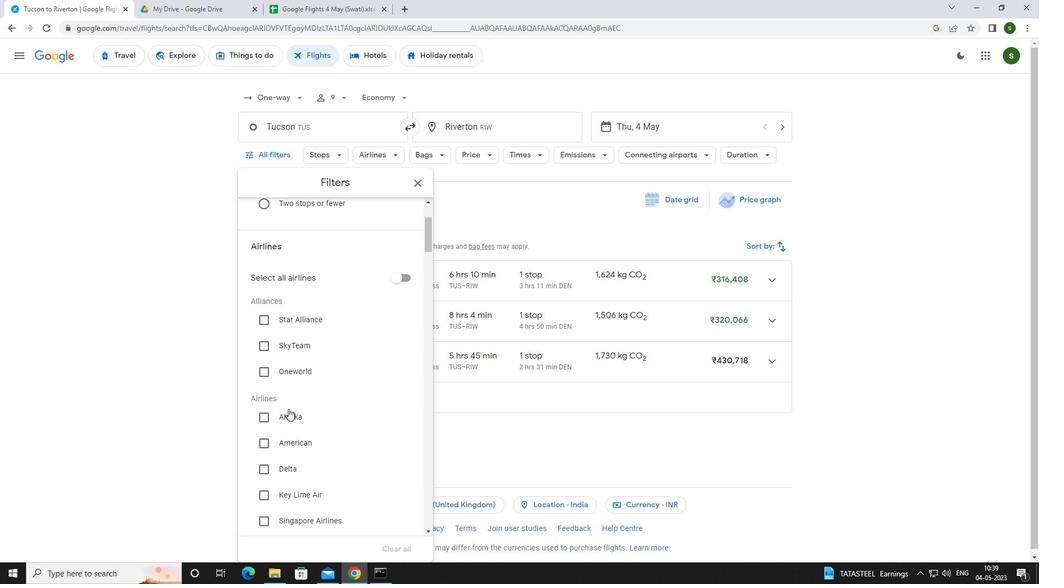 
Action: Mouse scrolled (286, 413) with delta (0, 0)
Screenshot: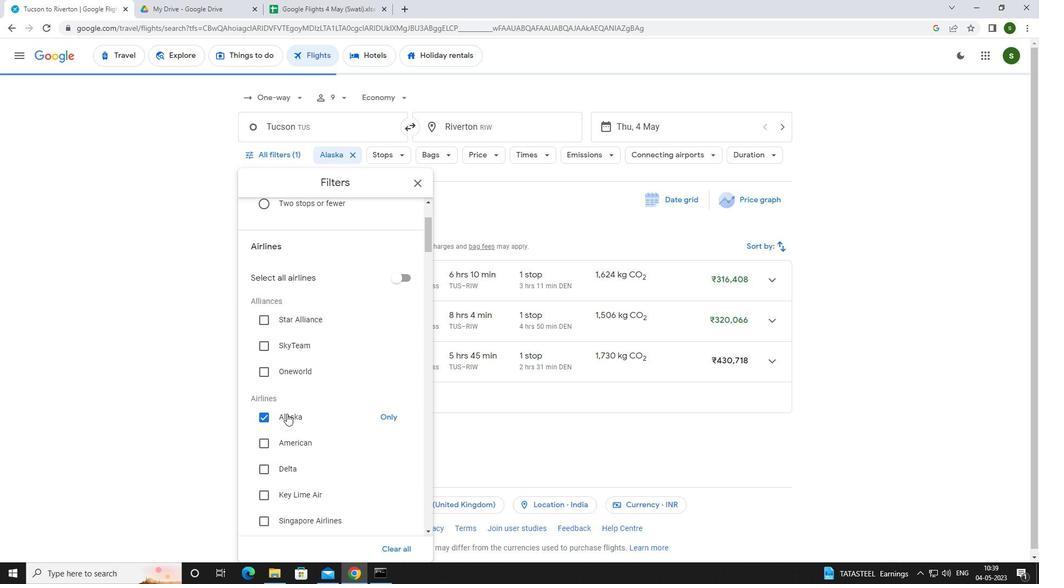 
Action: Mouse scrolled (286, 413) with delta (0, 0)
Screenshot: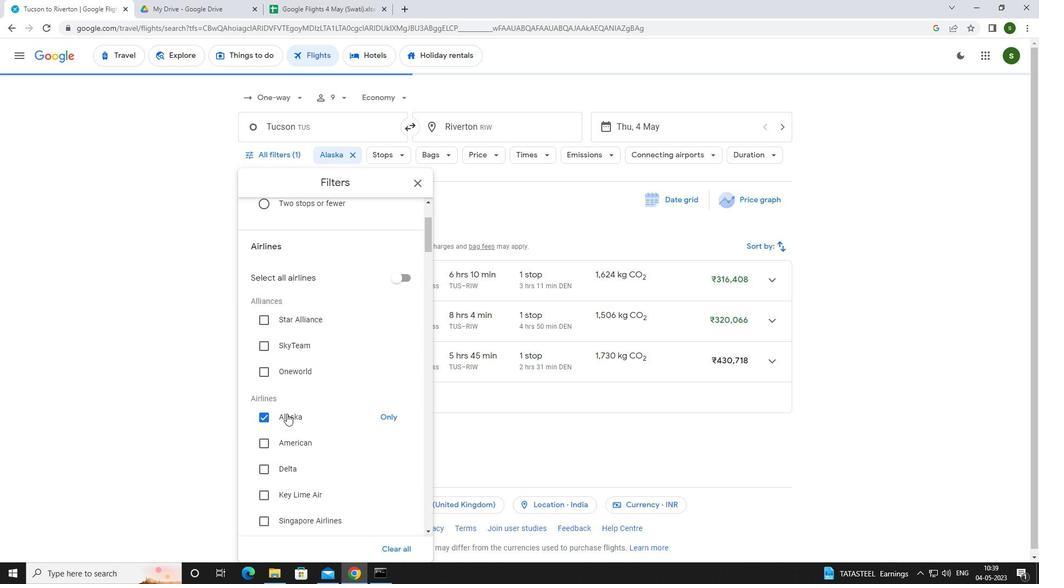 
Action: Mouse scrolled (286, 413) with delta (0, 0)
Screenshot: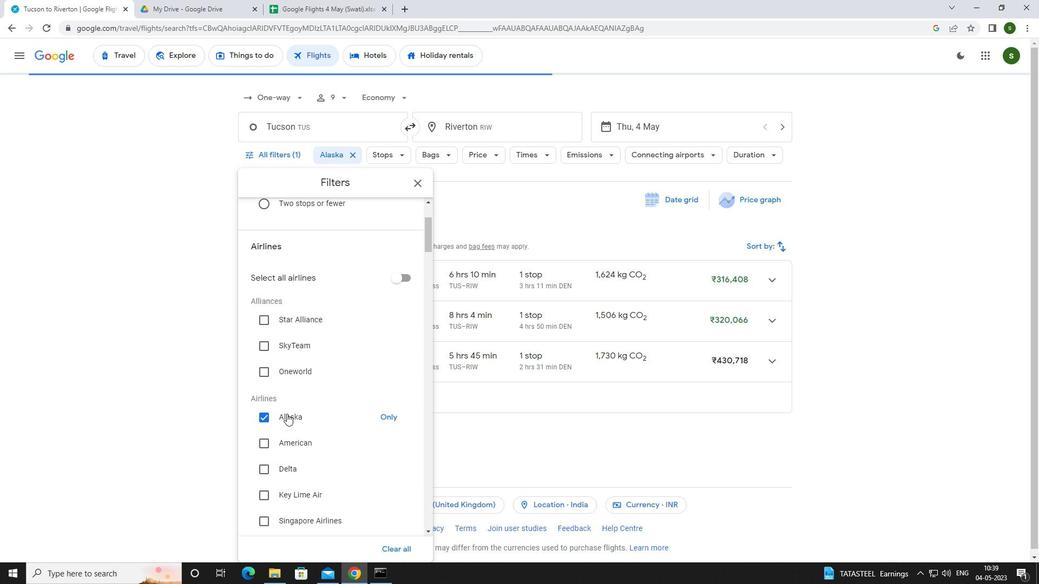 
Action: Mouse scrolled (286, 413) with delta (0, 0)
Screenshot: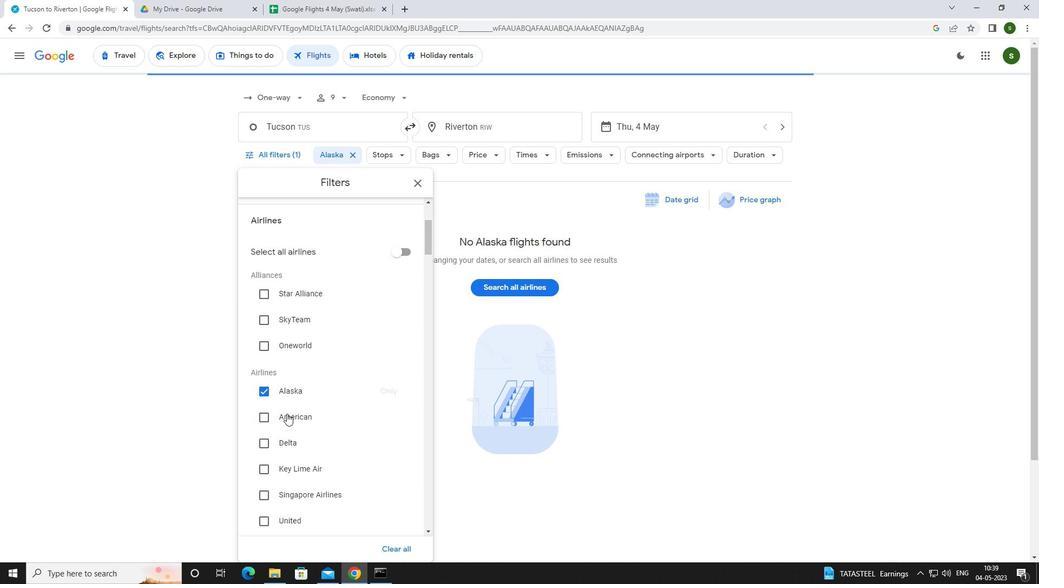 
Action: Mouse moved to (401, 432)
Screenshot: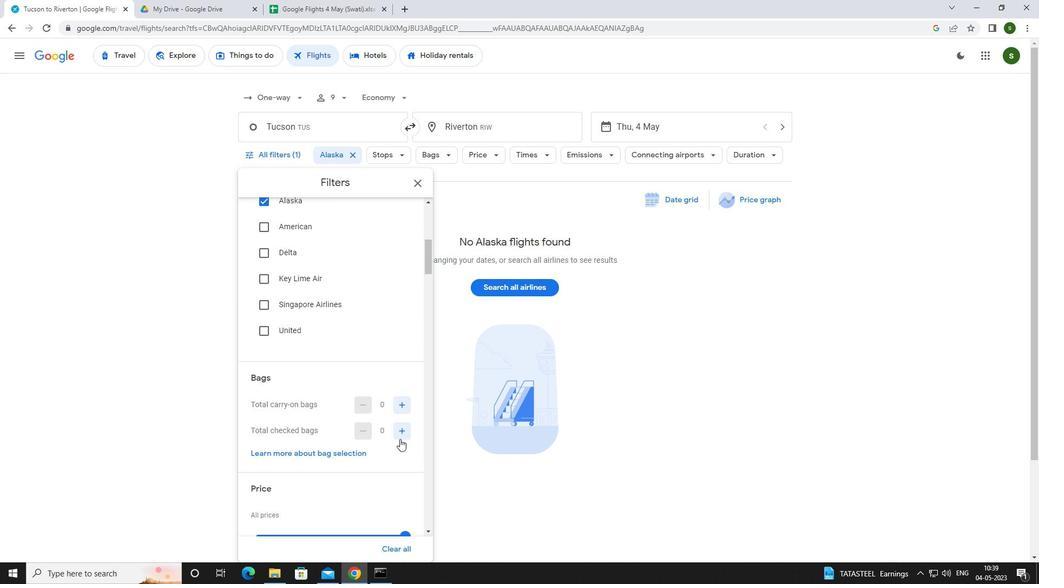 
Action: Mouse pressed left at (401, 432)
Screenshot: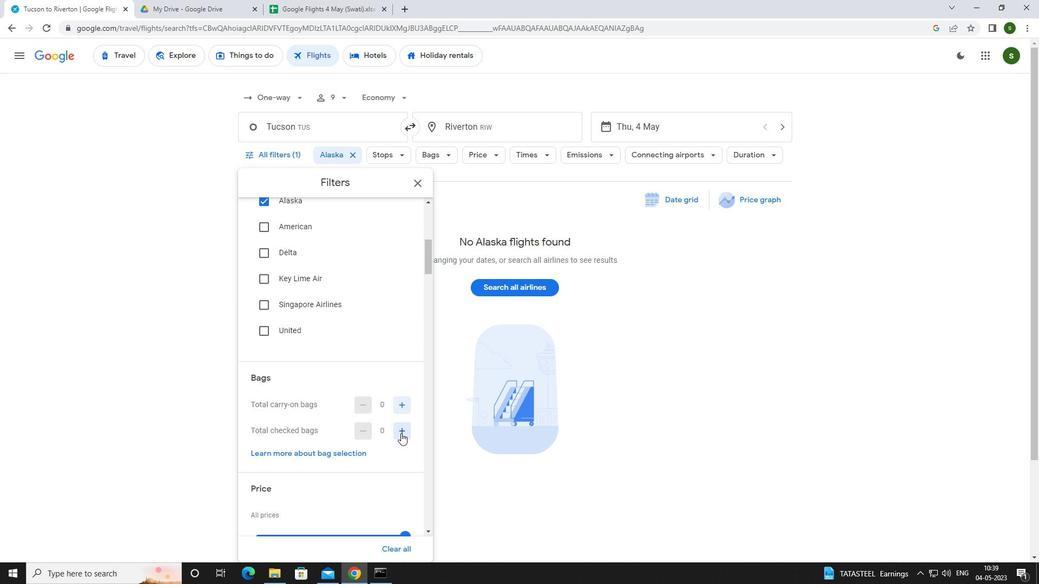 
Action: Mouse pressed left at (401, 432)
Screenshot: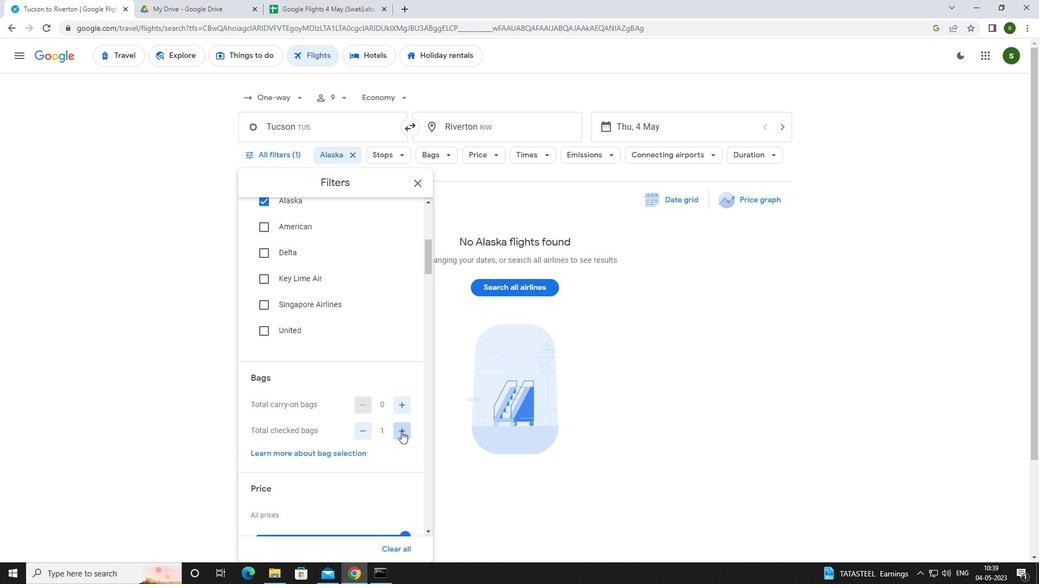 
Action: Mouse scrolled (401, 431) with delta (0, 0)
Screenshot: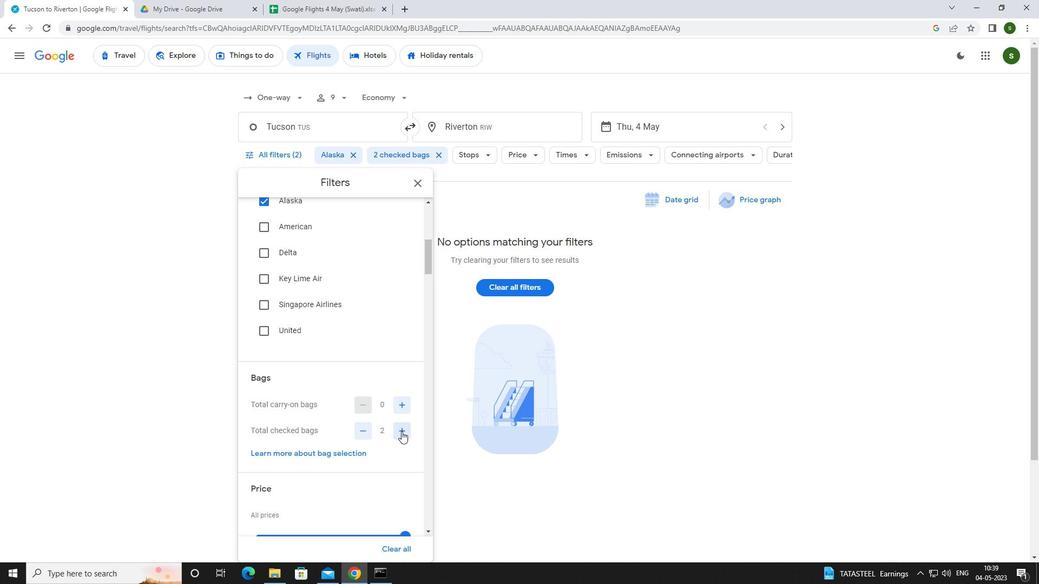 
Action: Mouse scrolled (401, 431) with delta (0, 0)
Screenshot: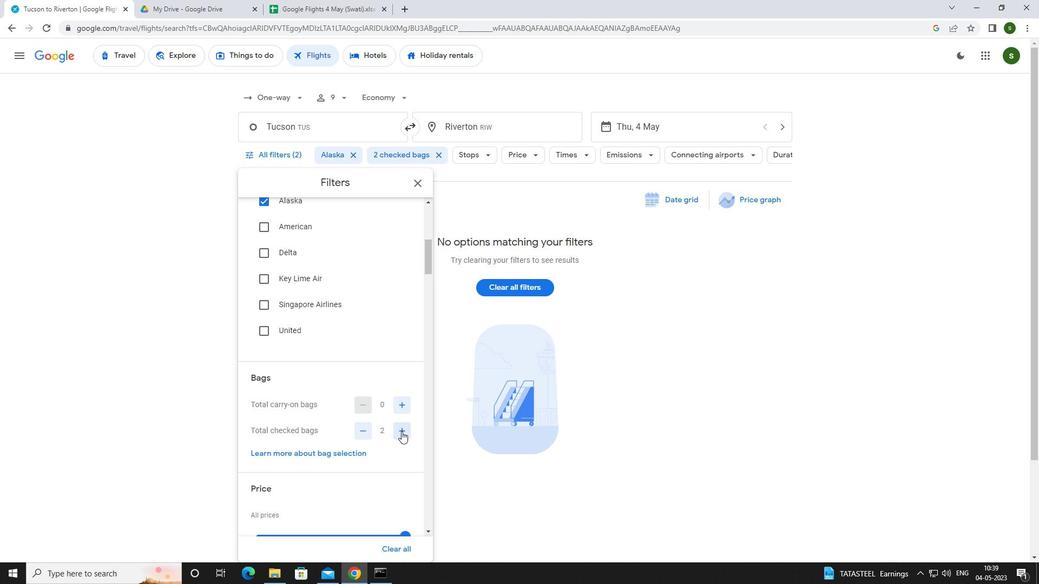 
Action: Mouse moved to (403, 428)
Screenshot: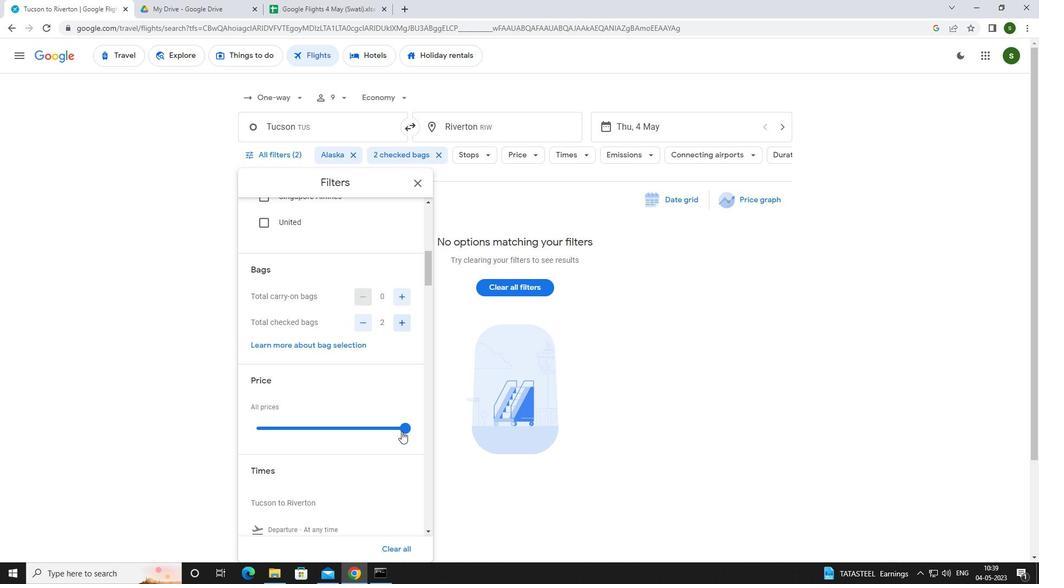 
Action: Mouse pressed left at (403, 428)
Screenshot: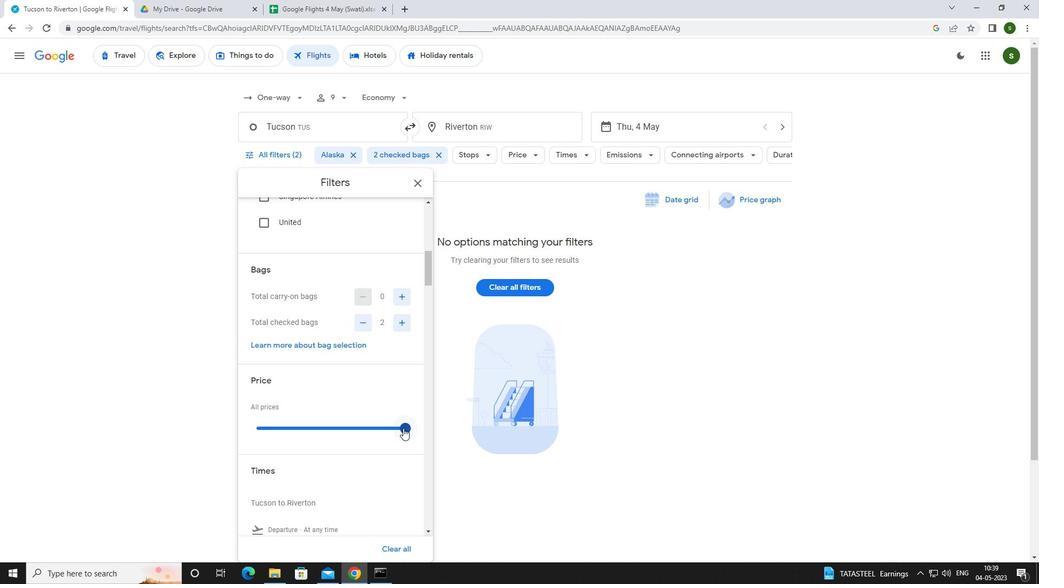 
Action: Mouse moved to (308, 413)
Screenshot: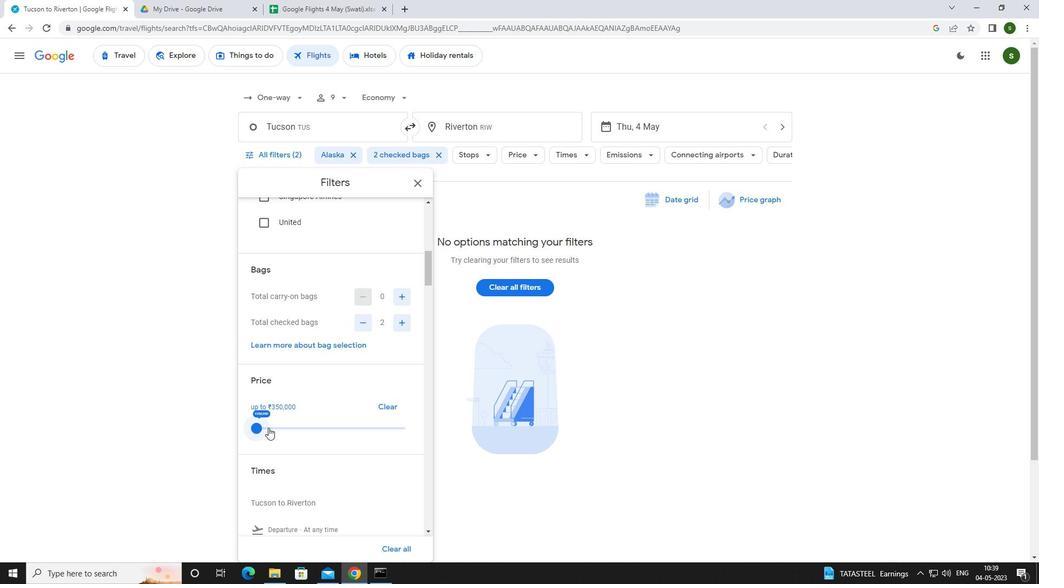 
Action: Mouse scrolled (308, 413) with delta (0, 0)
Screenshot: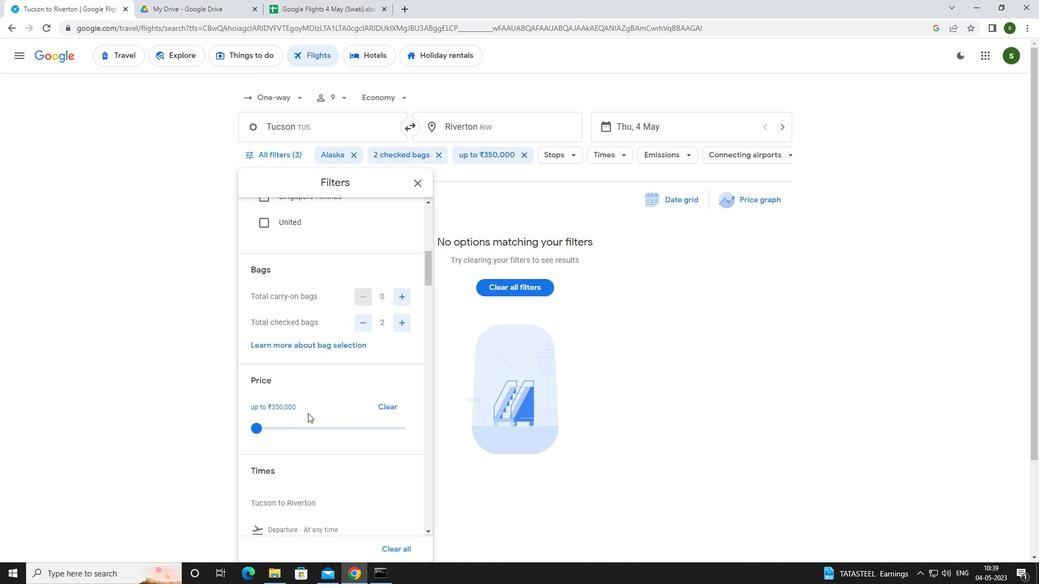 
Action: Mouse scrolled (308, 413) with delta (0, 0)
Screenshot: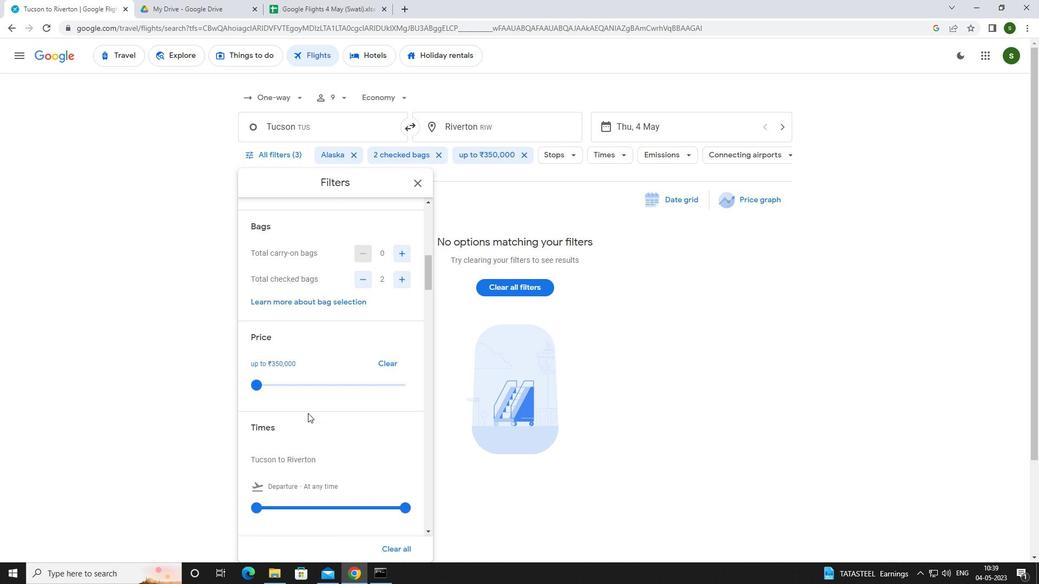 
Action: Mouse moved to (251, 442)
Screenshot: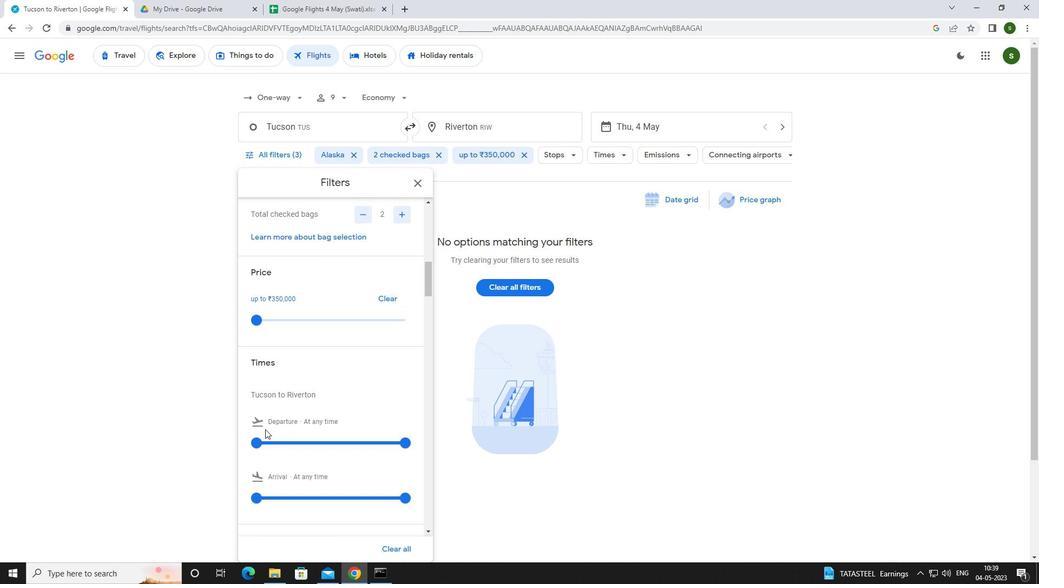
Action: Mouse pressed left at (251, 442)
Screenshot: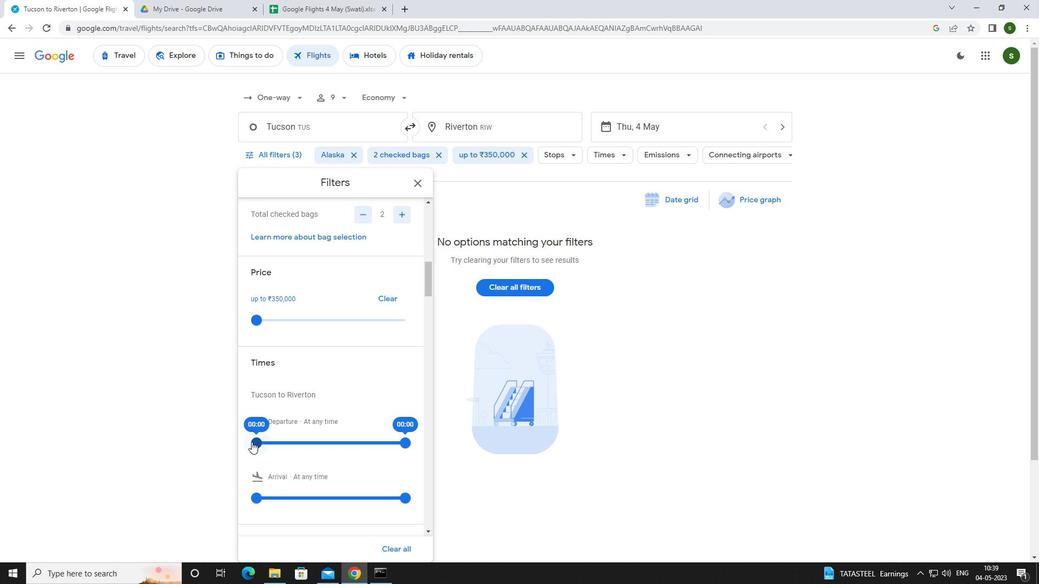
Action: Mouse moved to (615, 411)
Screenshot: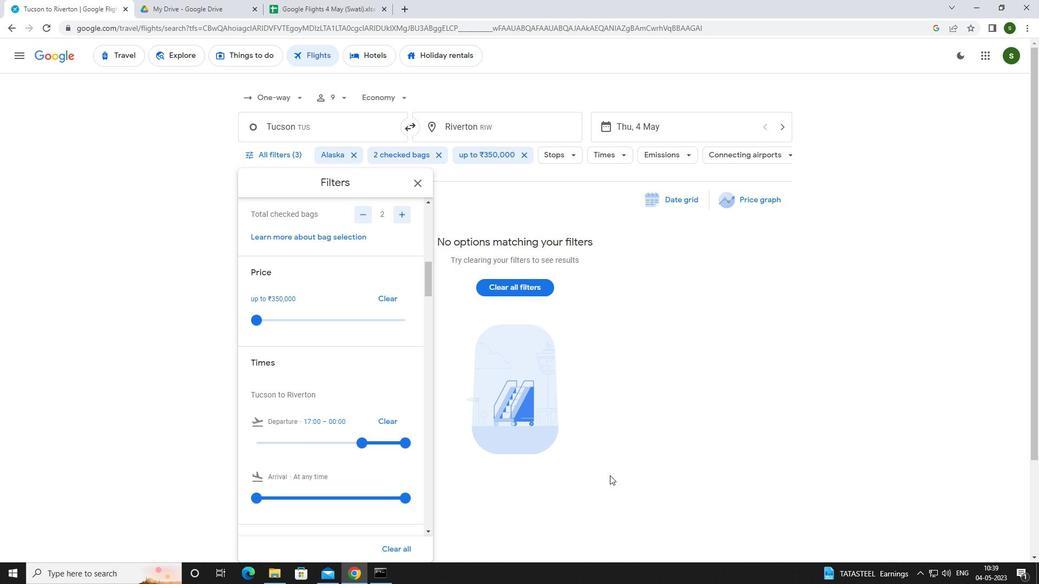 
Action: Mouse pressed left at (615, 411)
Screenshot: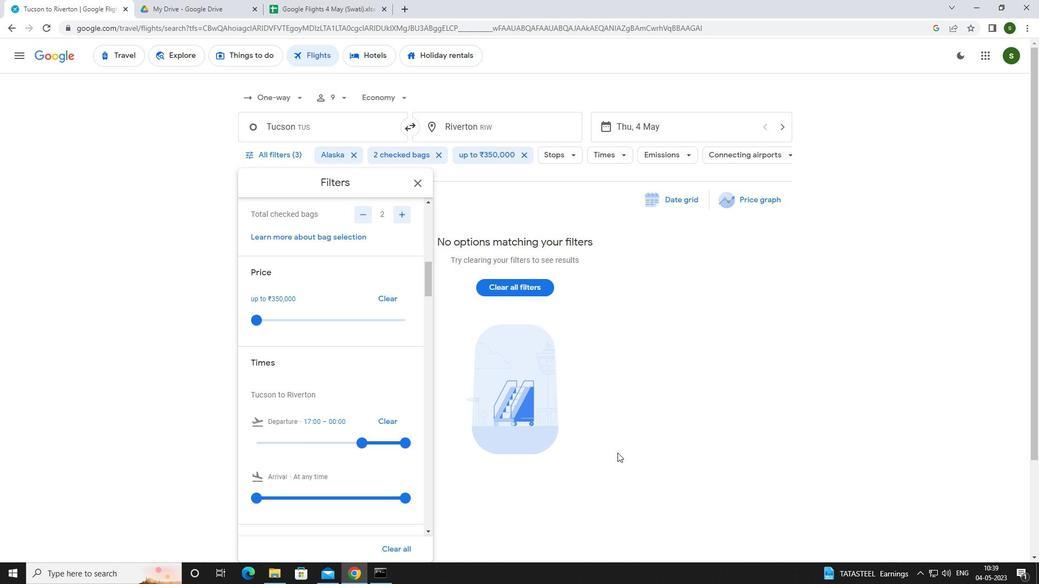 
Action: Mouse moved to (615, 409)
Screenshot: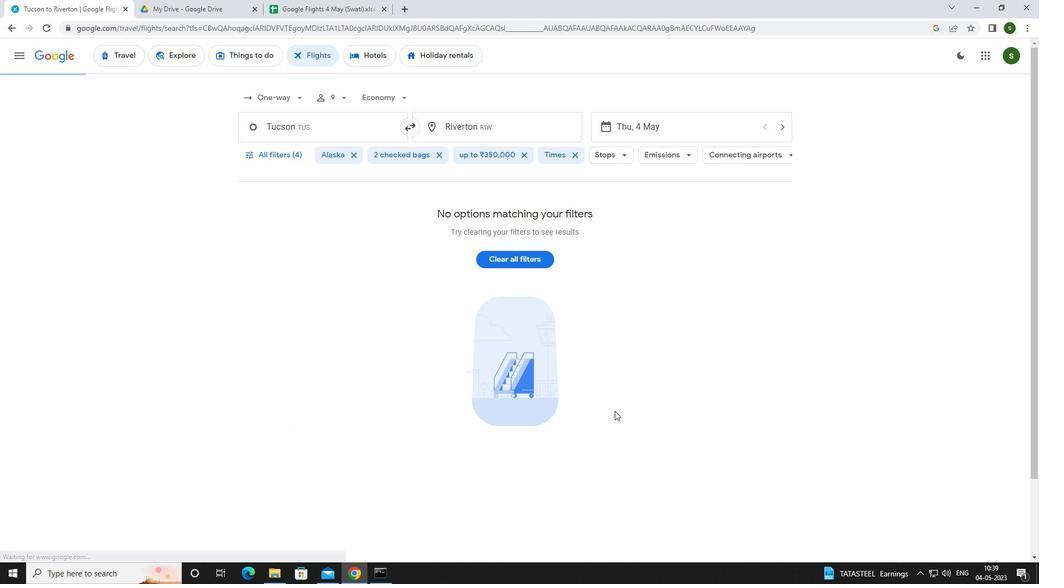 
